 Task: Find connections with filter location Longueuil with filter topic #Marketingwith filter profile language French with filter current company F5 with filter school Amity University Gwalior with filter industry Online and Mail Order Retail with filter service category Logo Design with filter keywords title Chief People Officer
Action: Mouse moved to (299, 302)
Screenshot: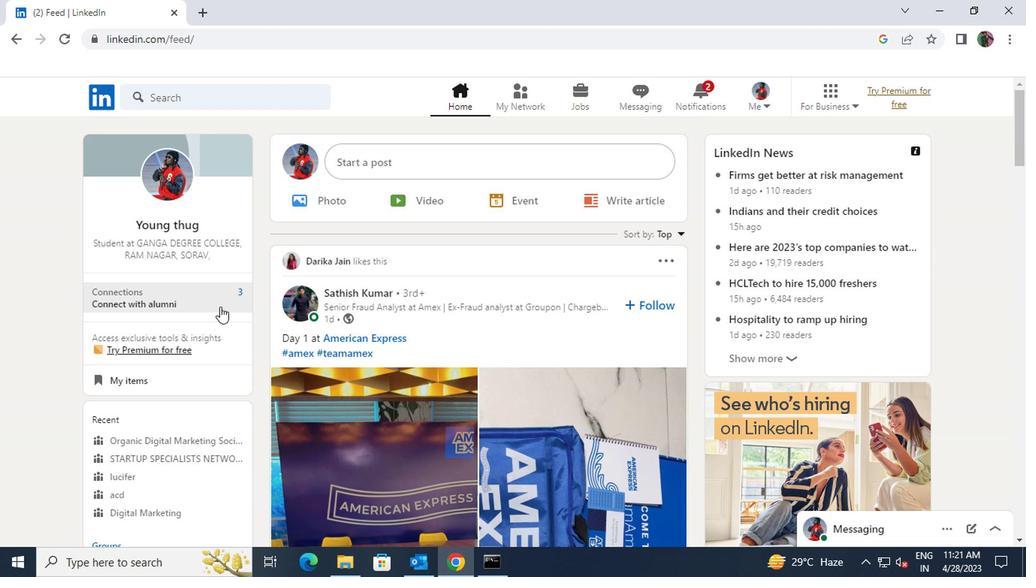 
Action: Mouse pressed left at (299, 302)
Screenshot: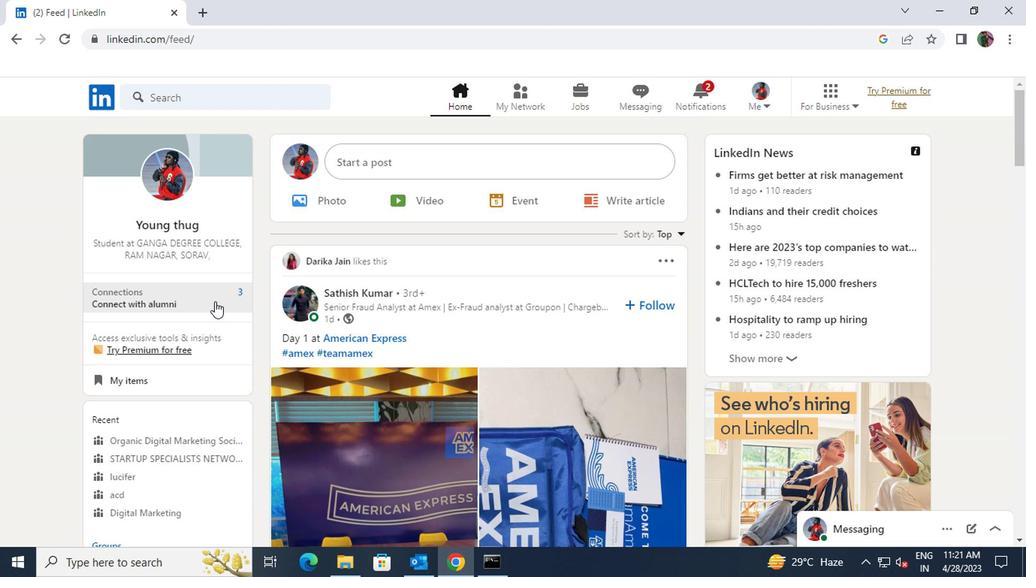 
Action: Mouse moved to (293, 183)
Screenshot: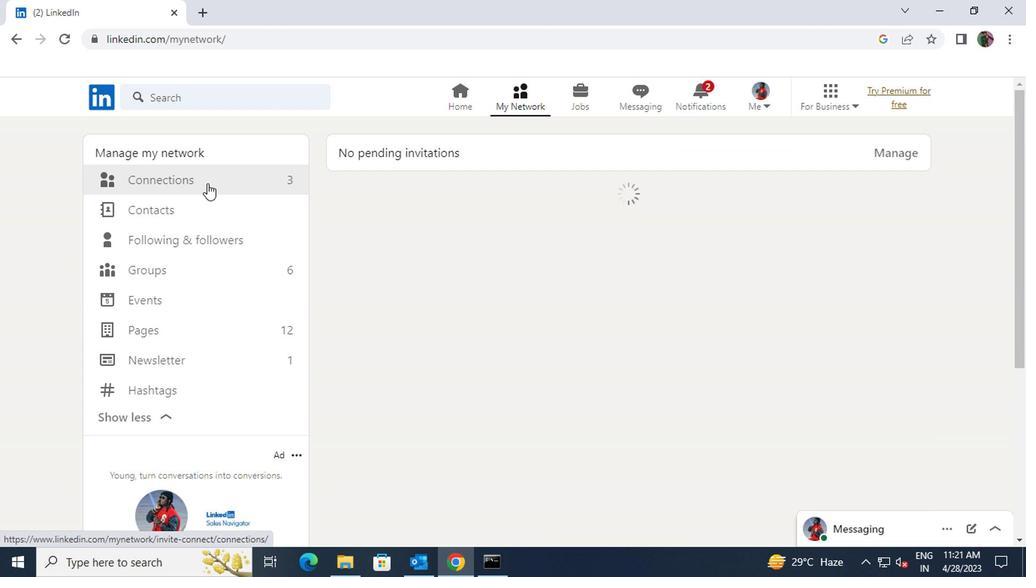 
Action: Mouse pressed left at (293, 183)
Screenshot: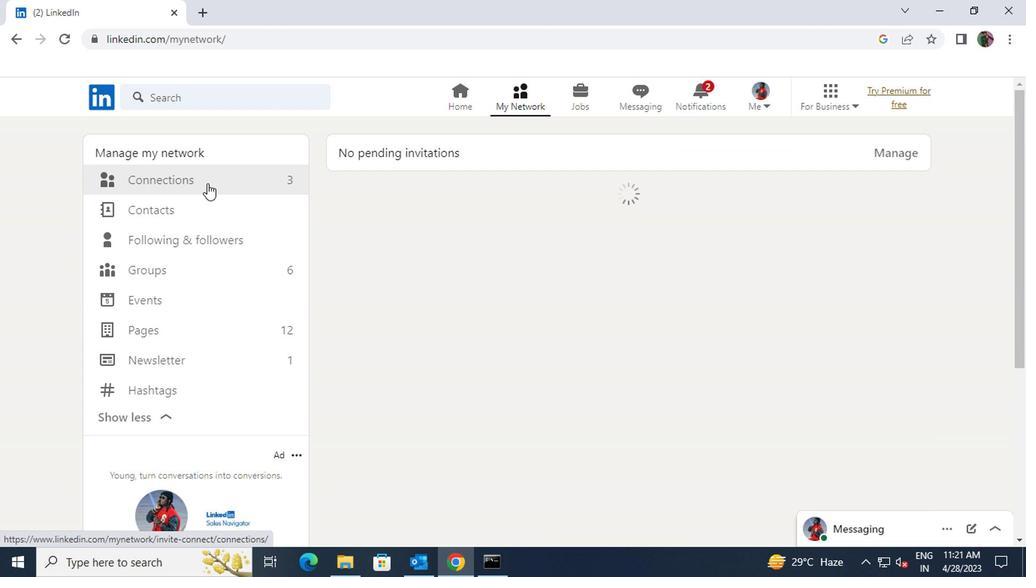 
Action: Mouse moved to (639, 182)
Screenshot: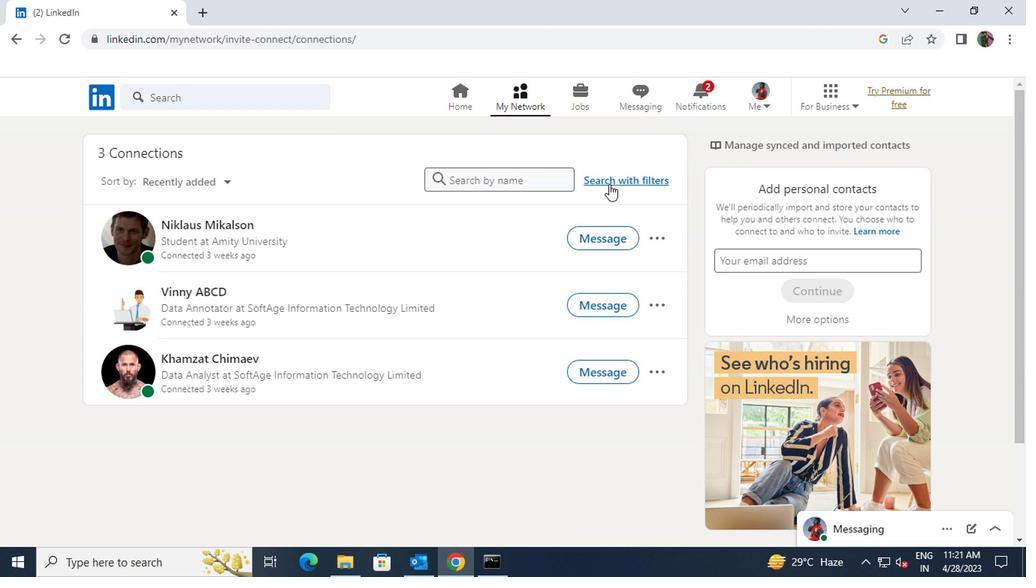 
Action: Mouse pressed left at (639, 182)
Screenshot: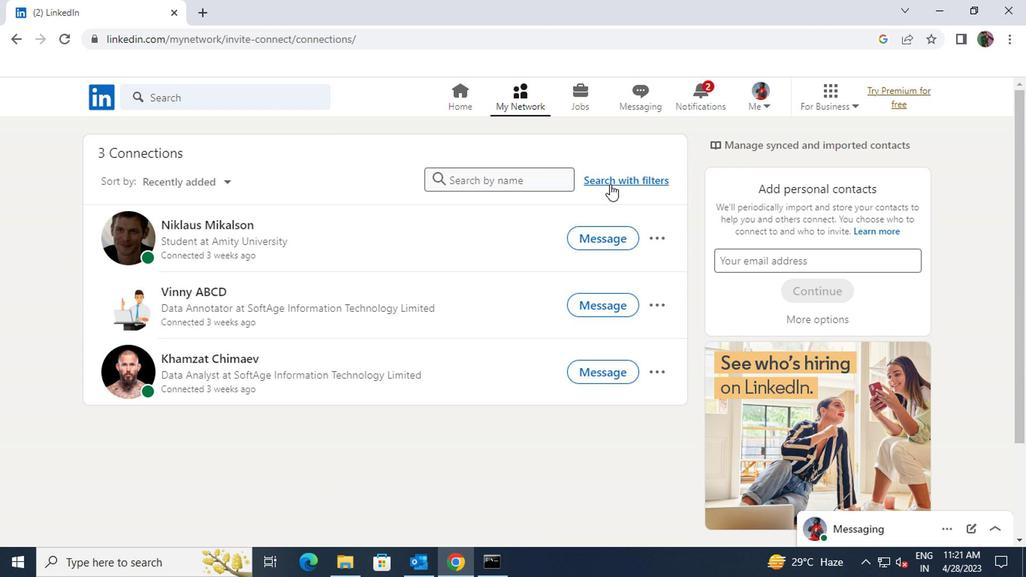 
Action: Mouse moved to (599, 138)
Screenshot: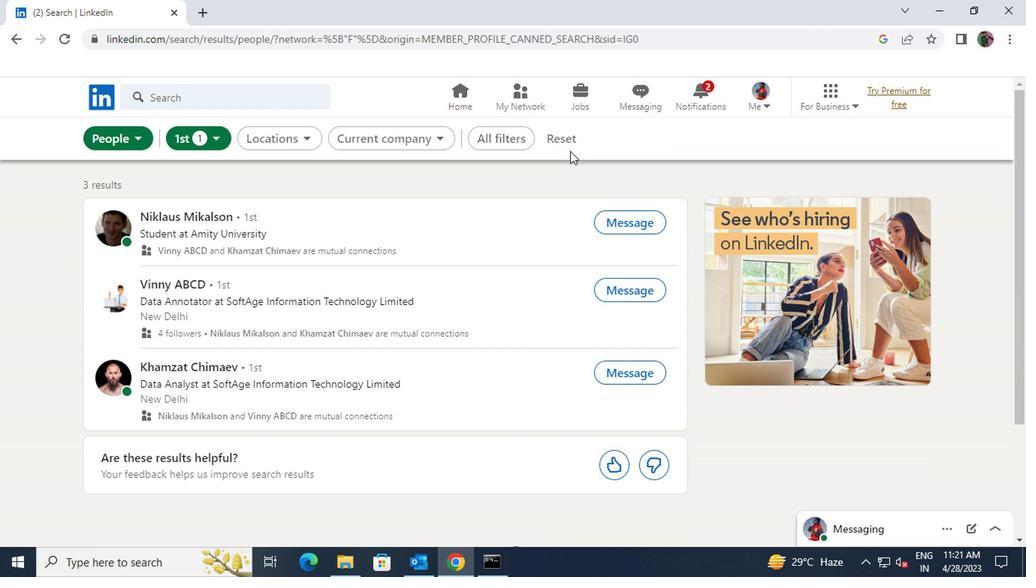 
Action: Mouse pressed left at (599, 138)
Screenshot: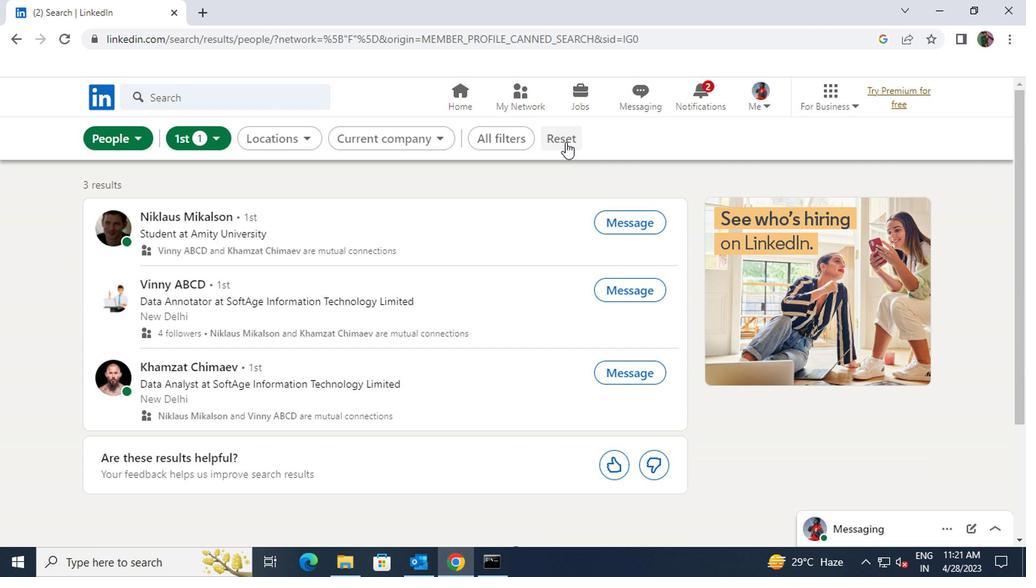 
Action: Mouse moved to (579, 136)
Screenshot: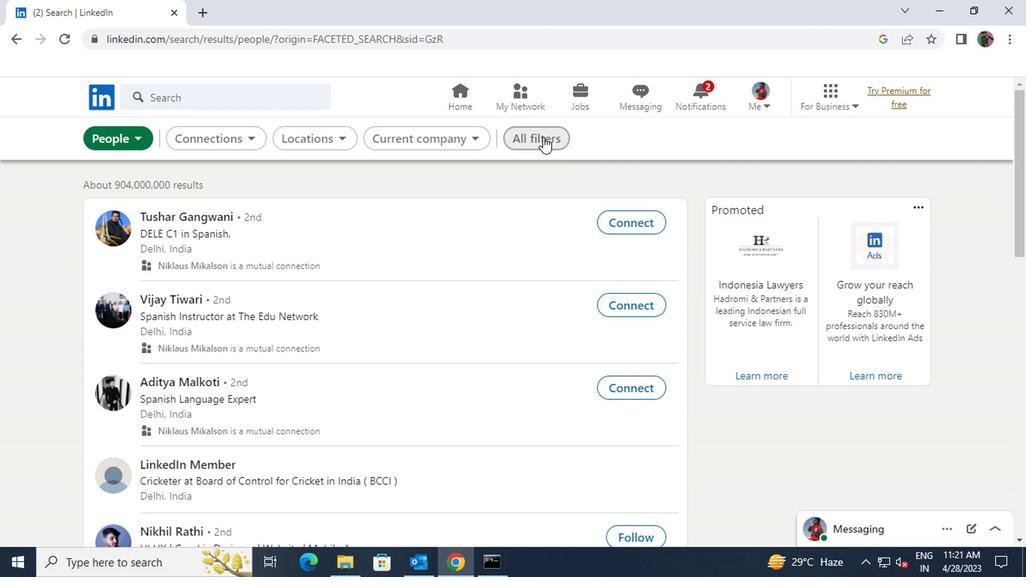 
Action: Mouse pressed left at (579, 136)
Screenshot: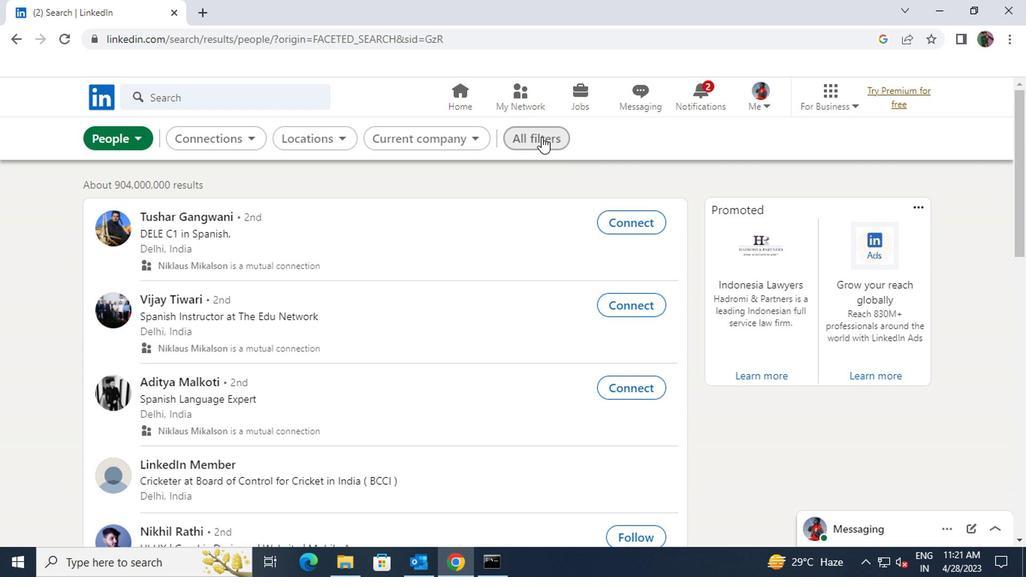 
Action: Mouse moved to (750, 290)
Screenshot: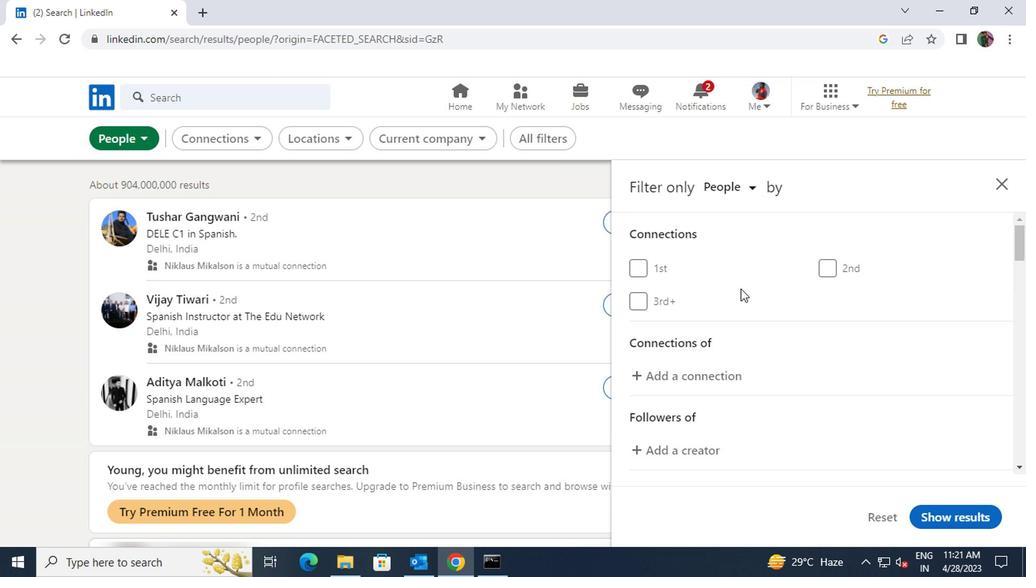 
Action: Mouse scrolled (750, 289) with delta (0, 0)
Screenshot: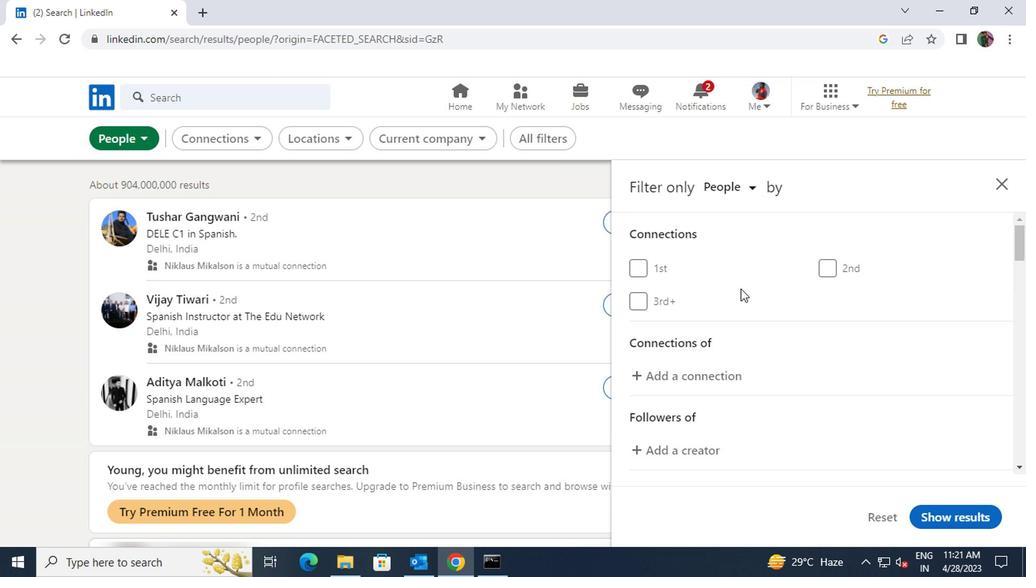 
Action: Mouse scrolled (750, 289) with delta (0, 0)
Screenshot: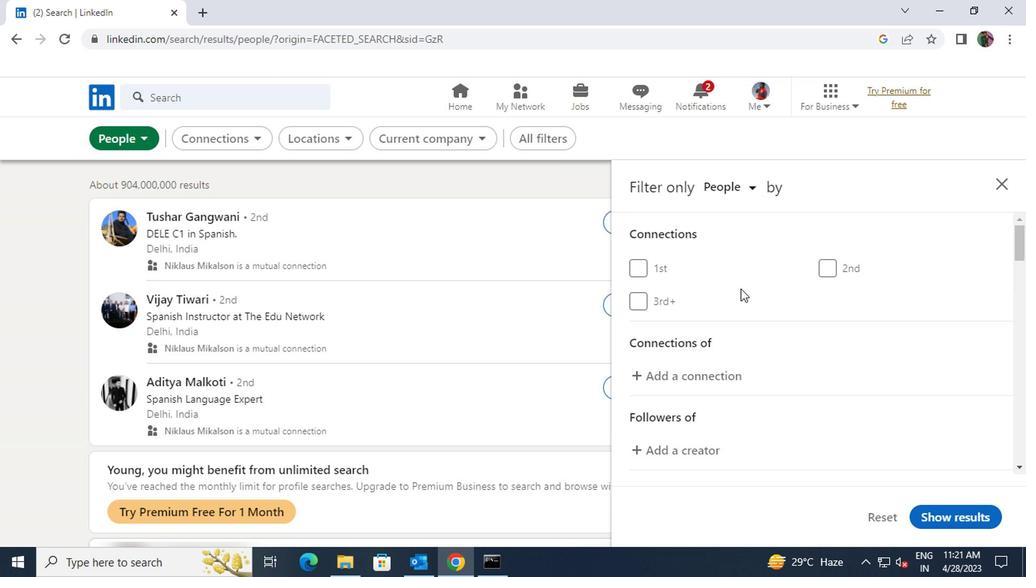 
Action: Mouse scrolled (750, 289) with delta (0, 0)
Screenshot: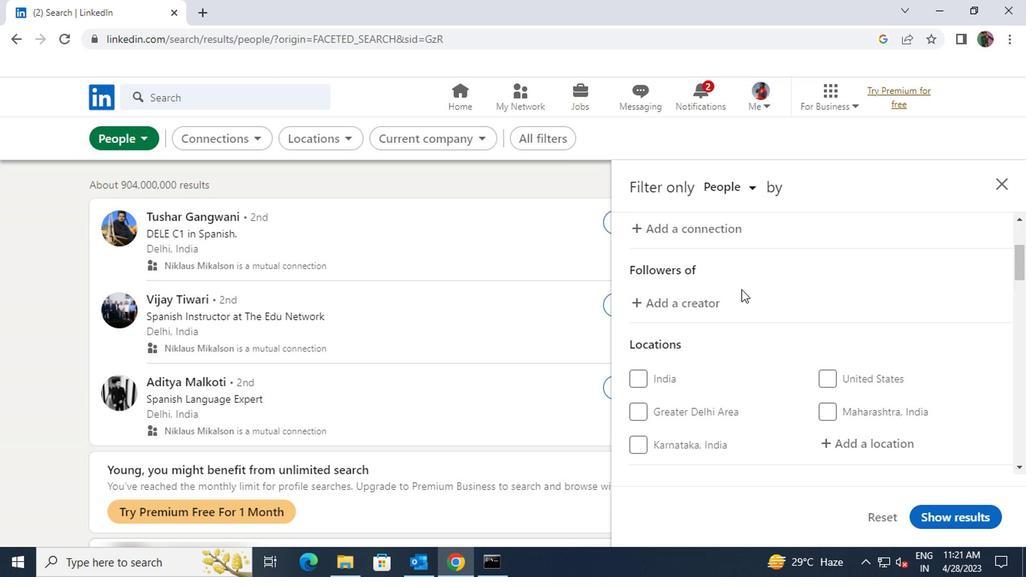 
Action: Mouse moved to (829, 362)
Screenshot: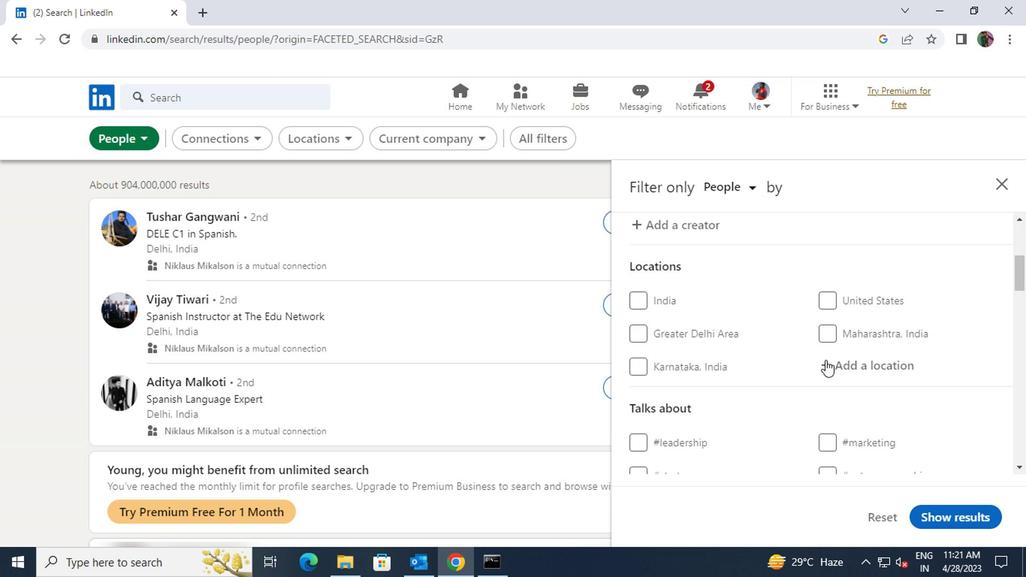 
Action: Mouse pressed left at (829, 362)
Screenshot: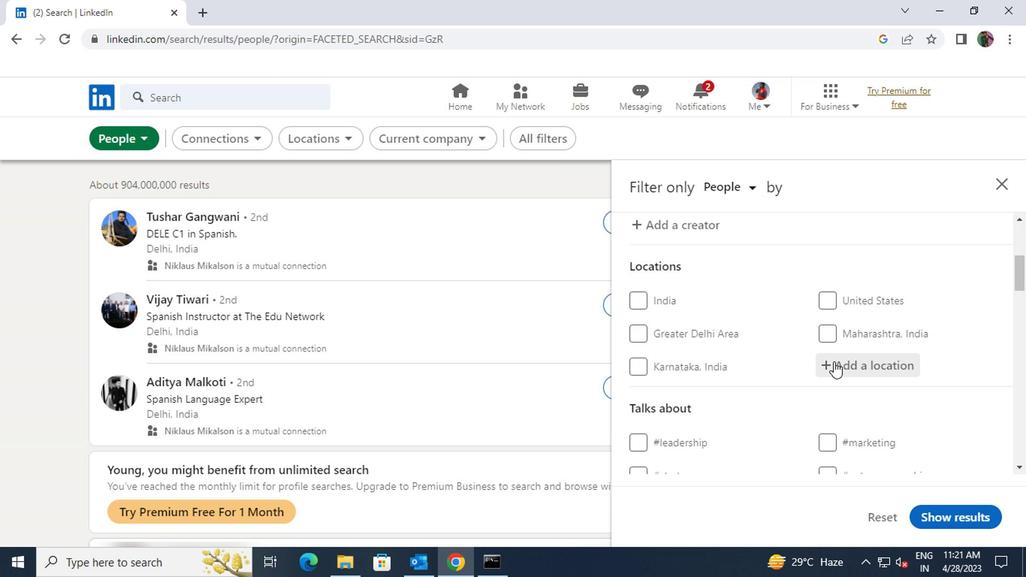 
Action: Key pressed <Key.shift>LONGUEUIL
Screenshot: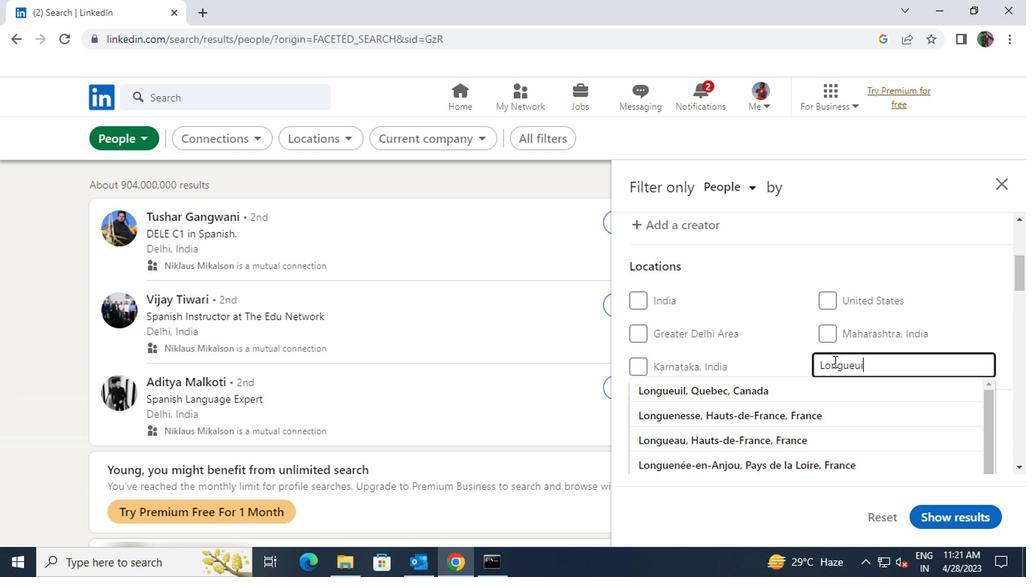 
Action: Mouse moved to (826, 382)
Screenshot: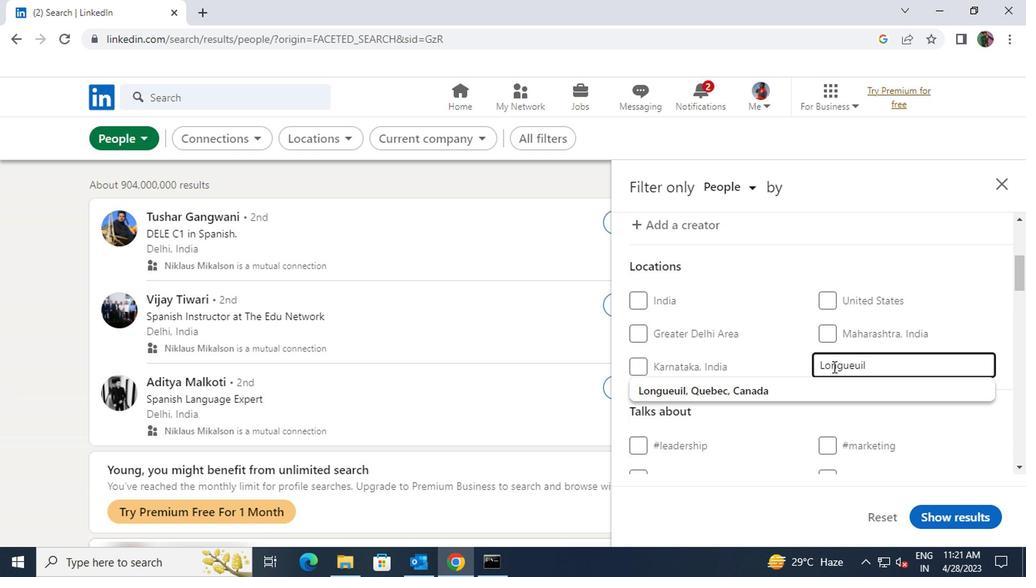 
Action: Mouse pressed left at (826, 382)
Screenshot: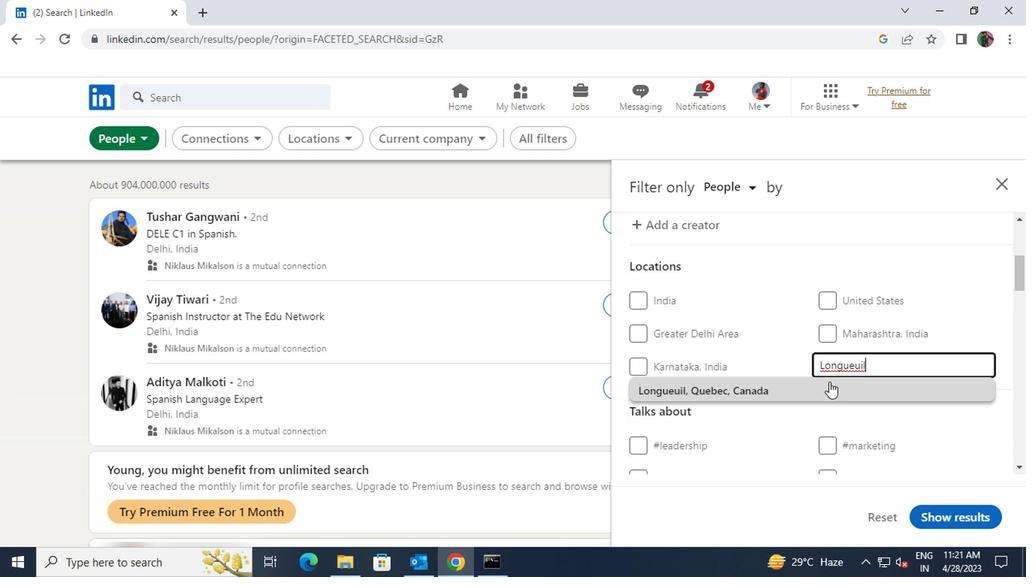 
Action: Mouse scrolled (826, 382) with delta (0, 0)
Screenshot: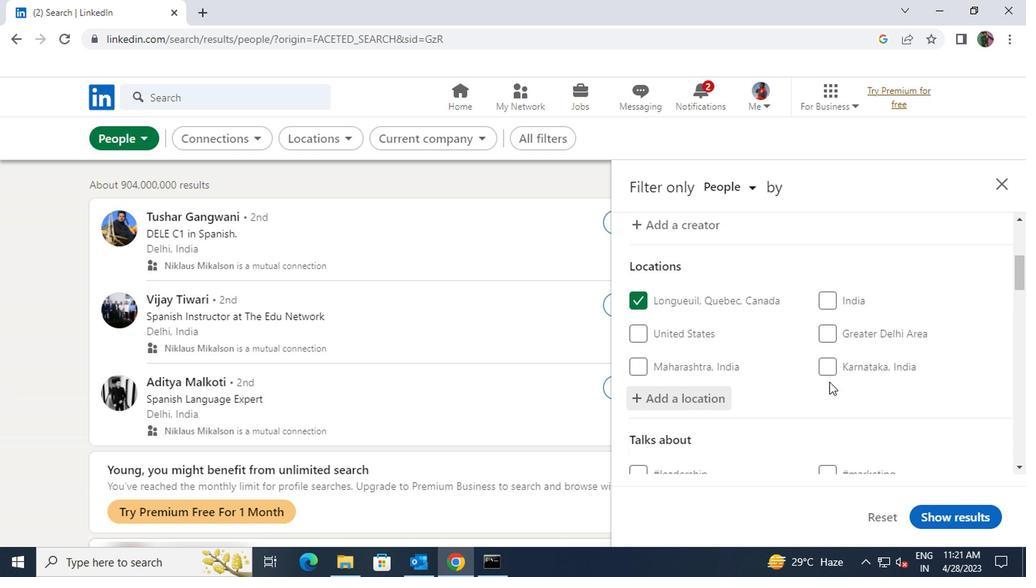 
Action: Mouse scrolled (826, 382) with delta (0, 0)
Screenshot: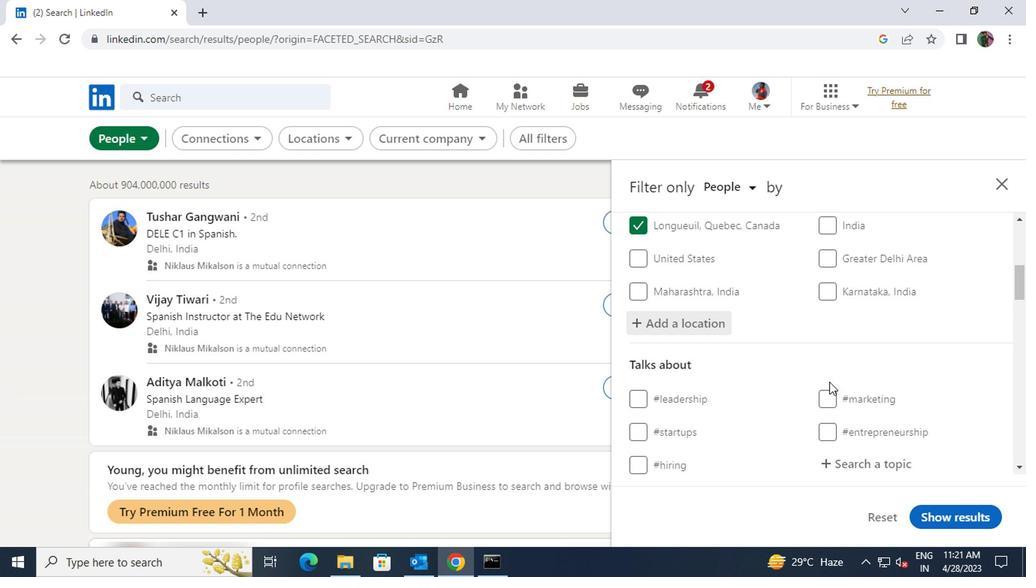 
Action: Mouse moved to (828, 387)
Screenshot: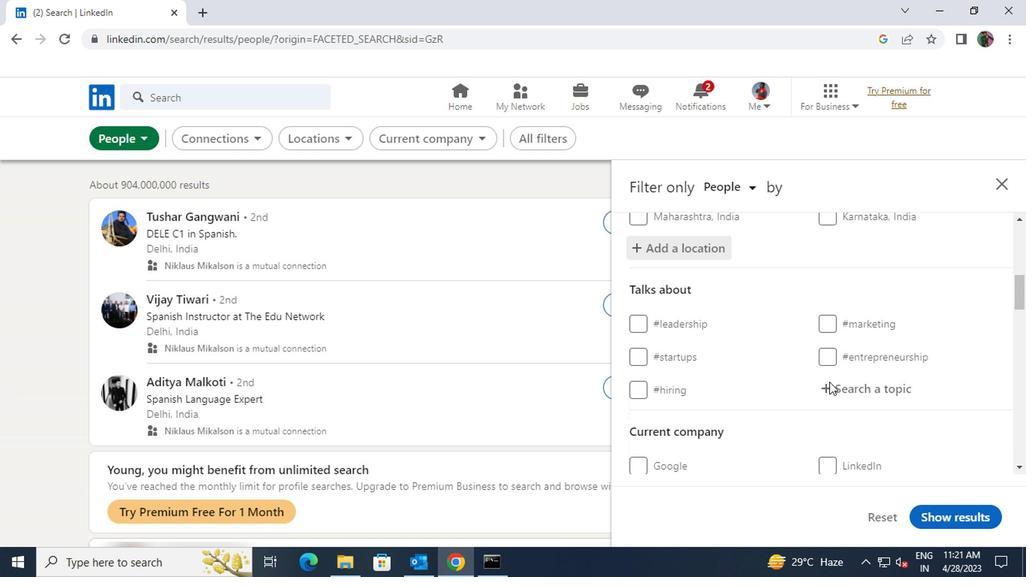 
Action: Mouse pressed left at (828, 387)
Screenshot: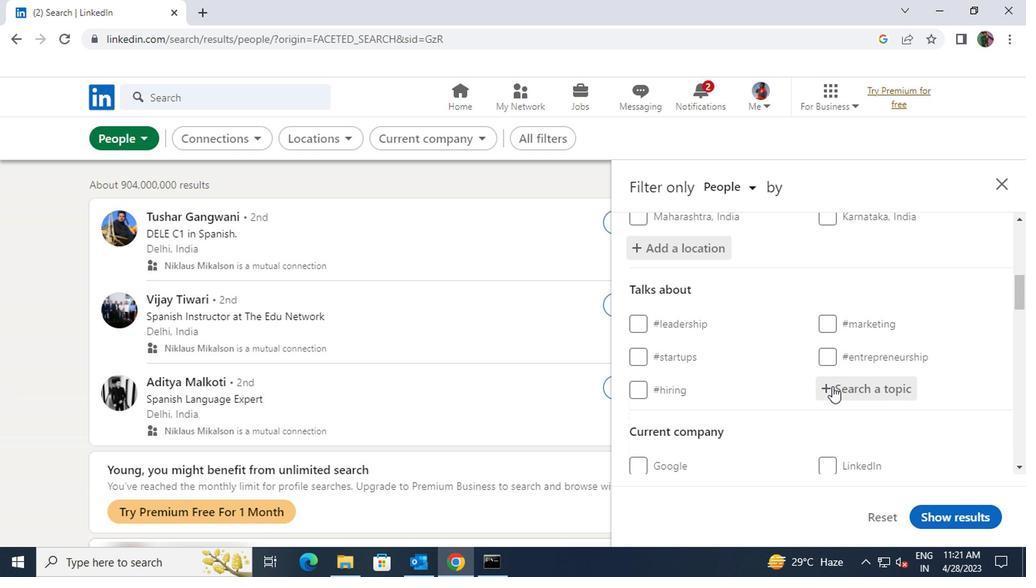 
Action: Key pressed <Key.shift>MARKETING
Screenshot: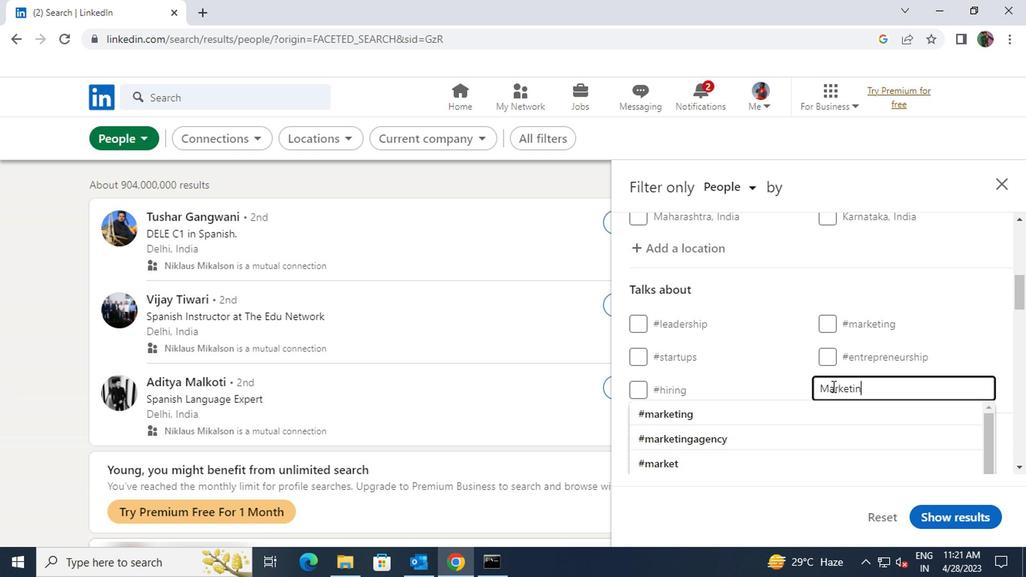 
Action: Mouse moved to (823, 403)
Screenshot: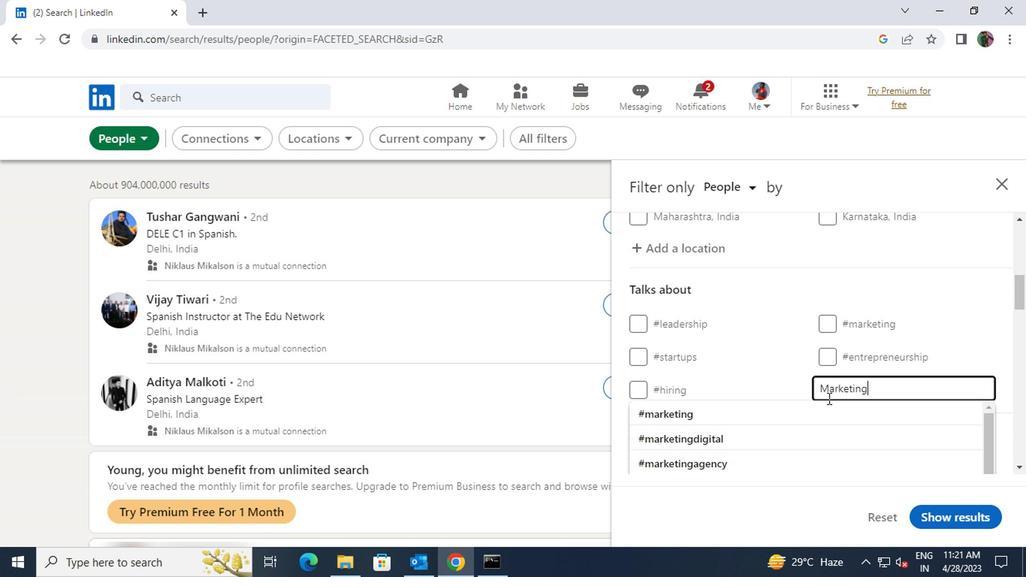 
Action: Mouse pressed left at (823, 403)
Screenshot: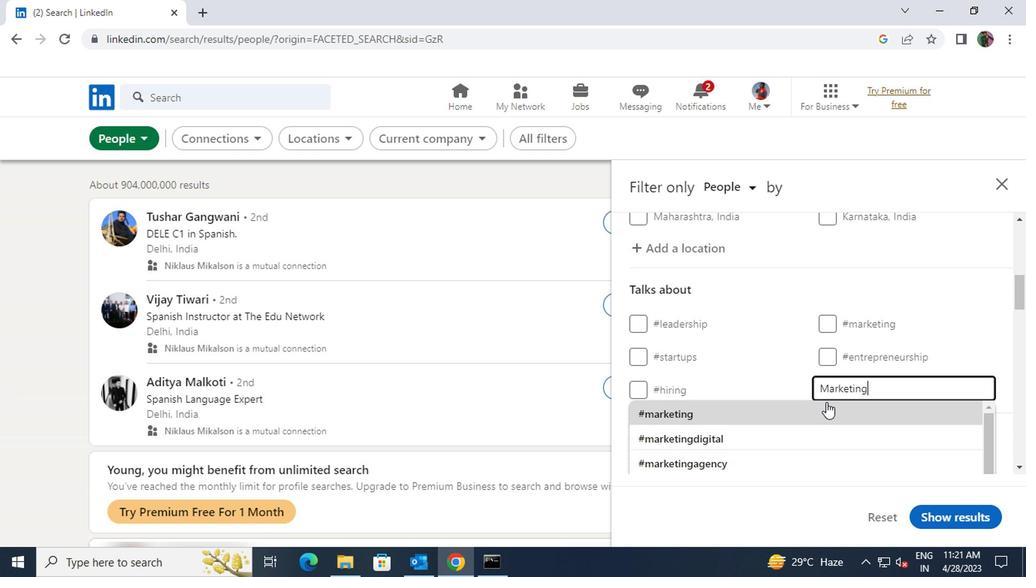 
Action: Mouse scrolled (823, 402) with delta (0, 0)
Screenshot: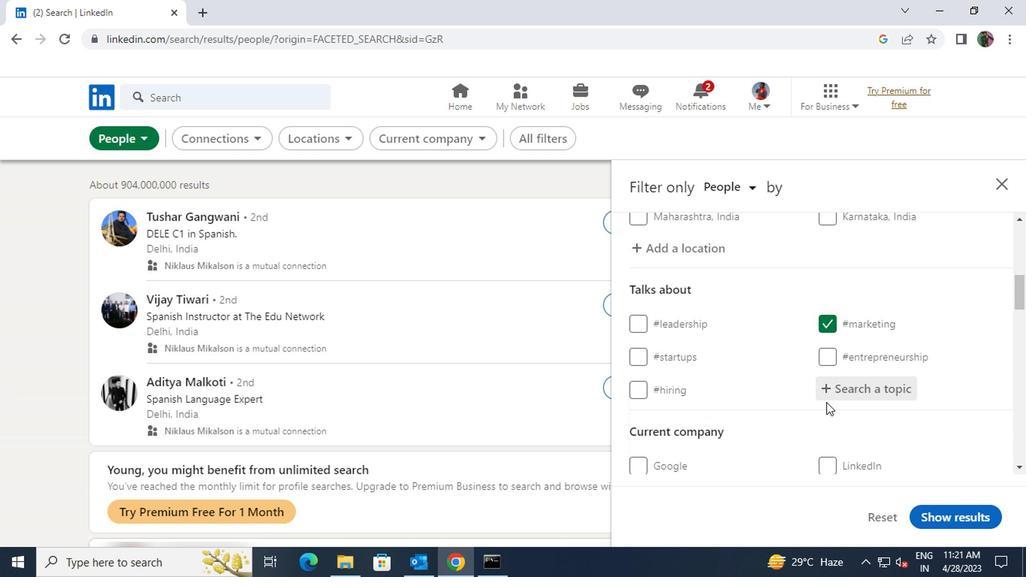 
Action: Mouse scrolled (823, 402) with delta (0, 0)
Screenshot: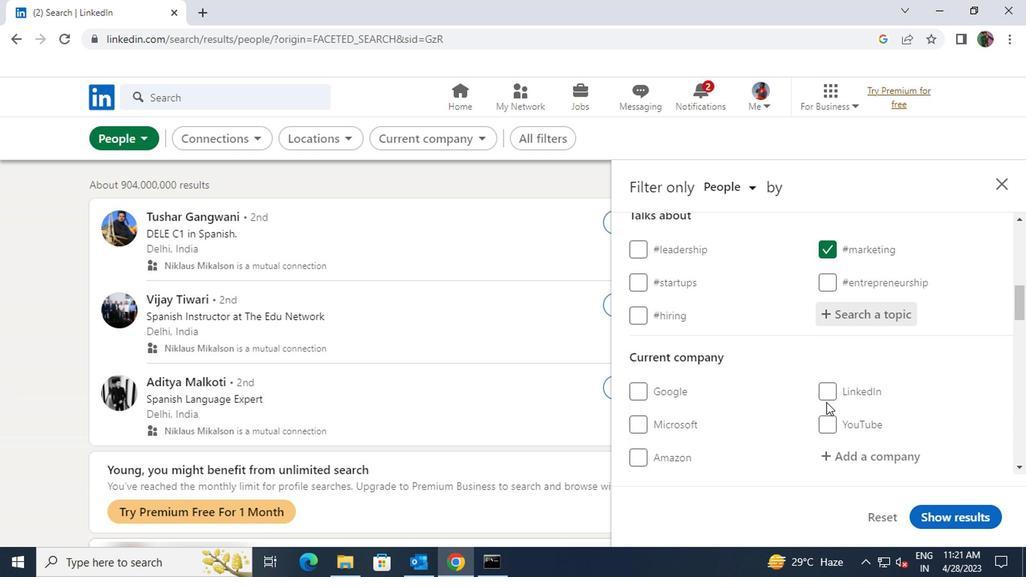 
Action: Mouse scrolled (823, 402) with delta (0, 0)
Screenshot: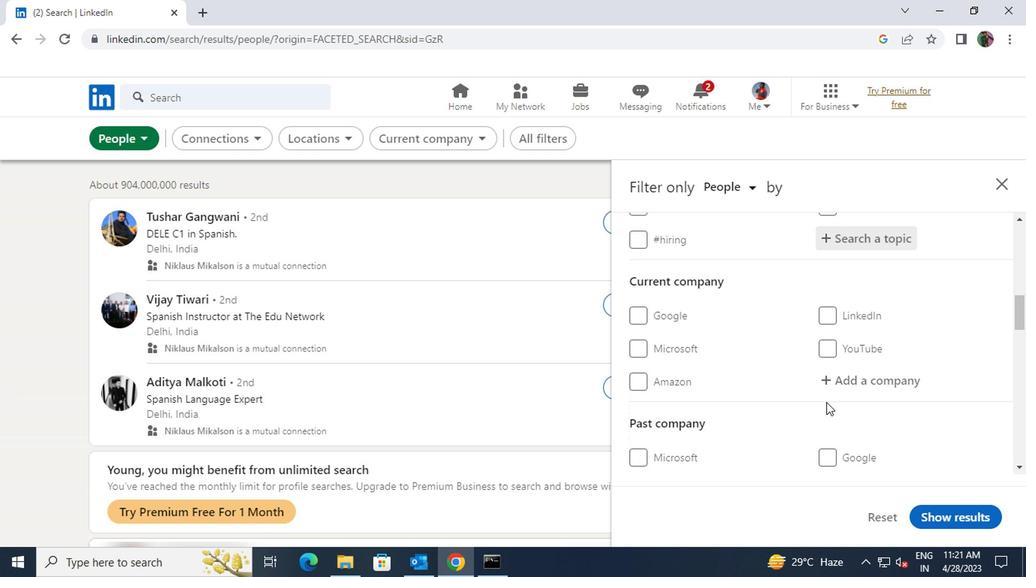 
Action: Mouse scrolled (823, 402) with delta (0, 0)
Screenshot: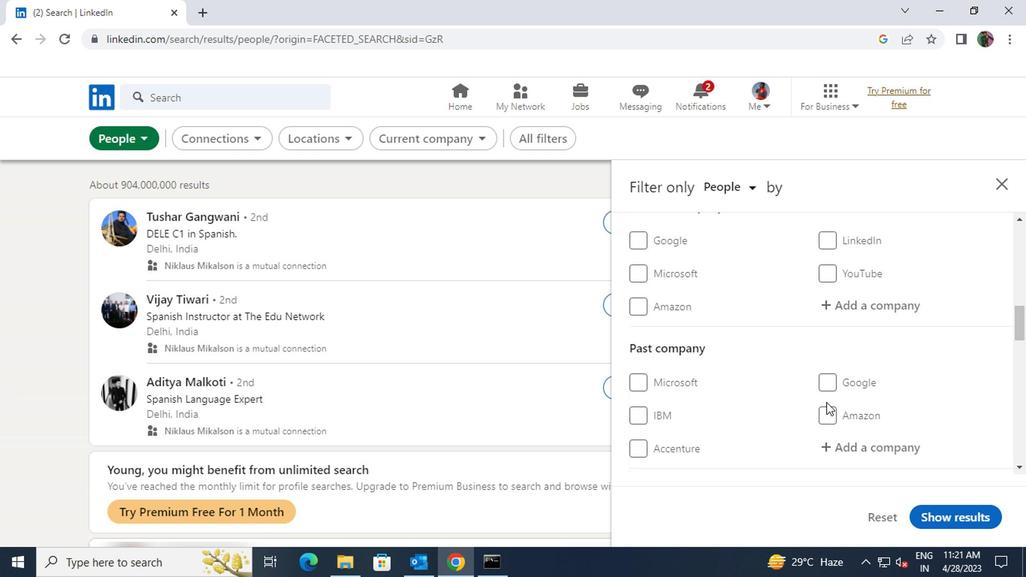 
Action: Mouse scrolled (823, 402) with delta (0, 0)
Screenshot: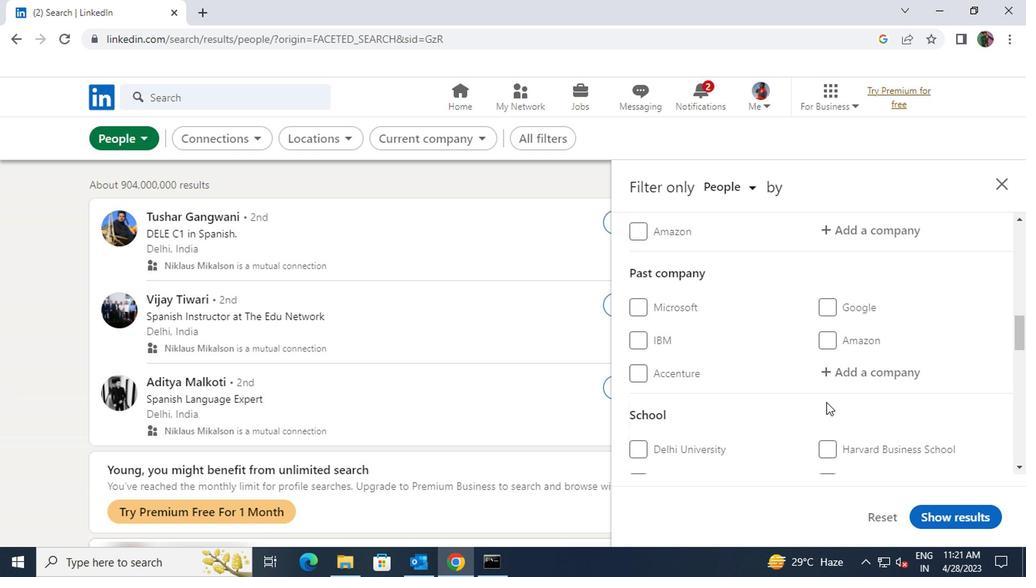 
Action: Mouse scrolled (823, 402) with delta (0, 0)
Screenshot: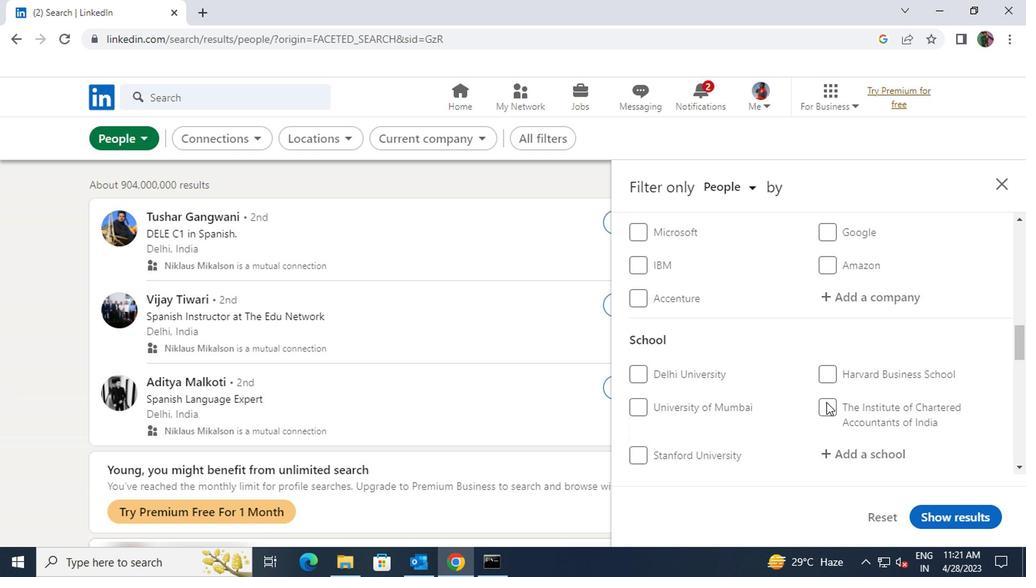 
Action: Mouse scrolled (823, 402) with delta (0, 0)
Screenshot: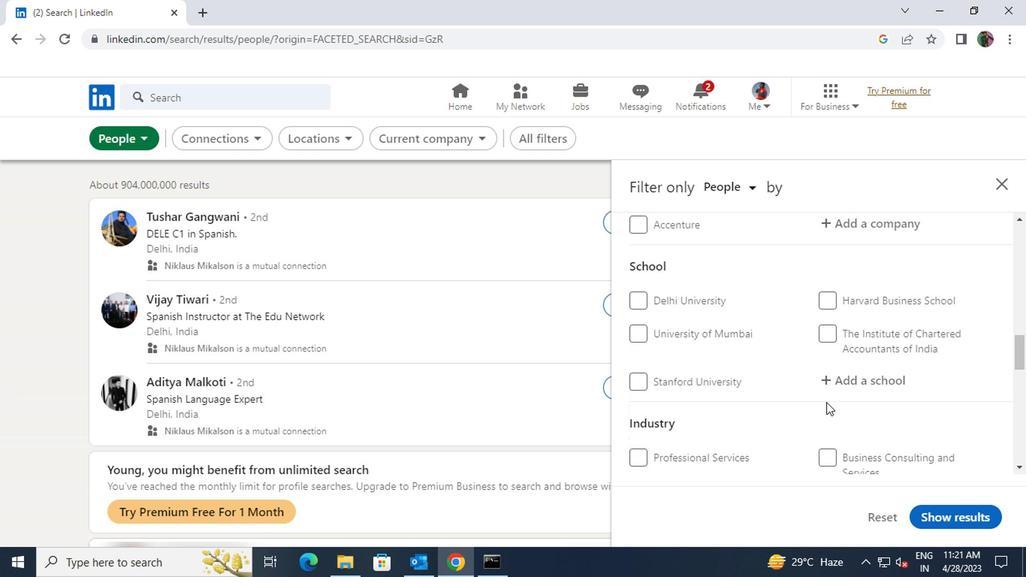 
Action: Mouse scrolled (823, 402) with delta (0, 0)
Screenshot: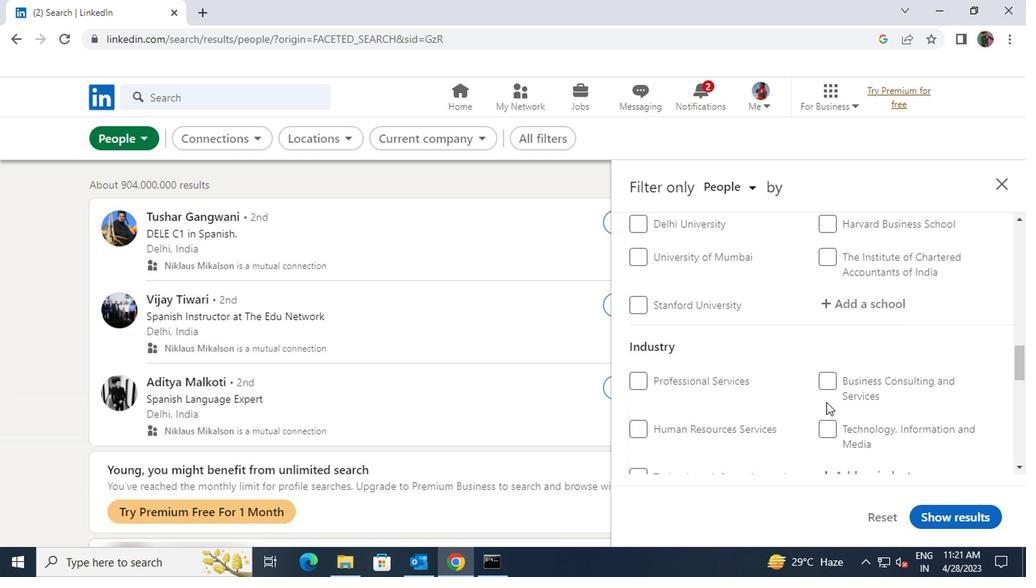 
Action: Mouse scrolled (823, 402) with delta (0, 0)
Screenshot: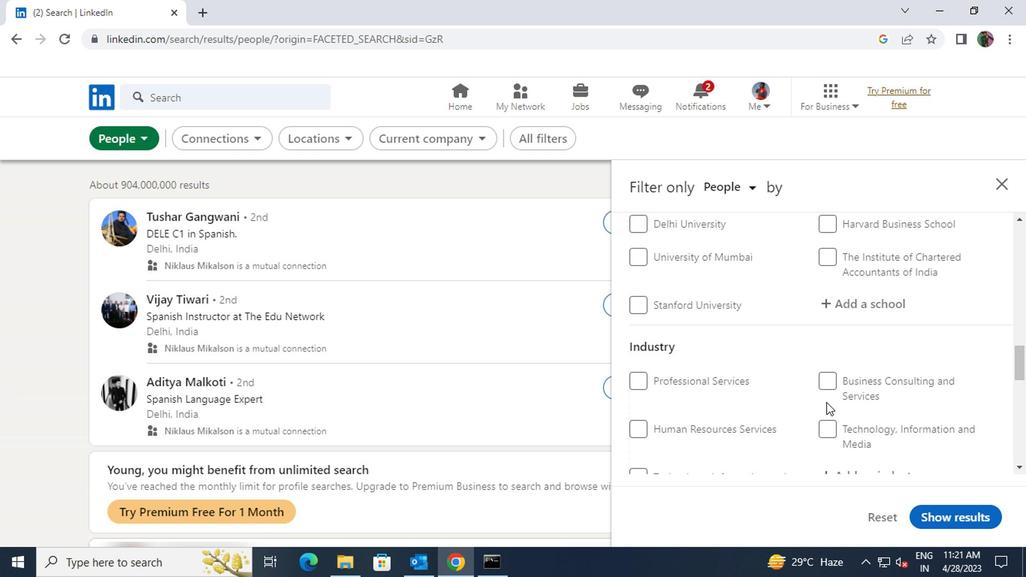 
Action: Mouse moved to (821, 419)
Screenshot: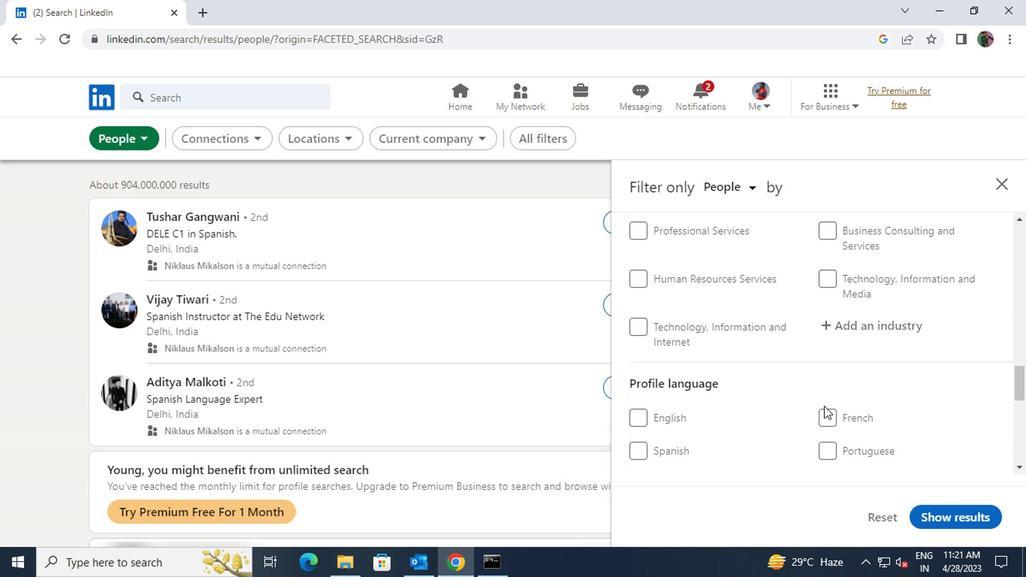 
Action: Mouse pressed left at (821, 419)
Screenshot: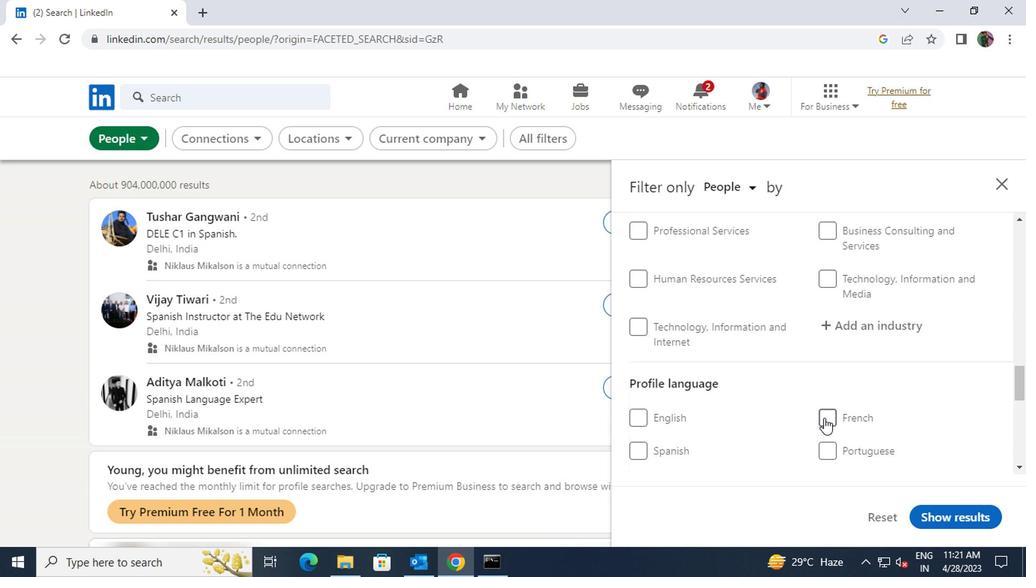 
Action: Mouse moved to (791, 362)
Screenshot: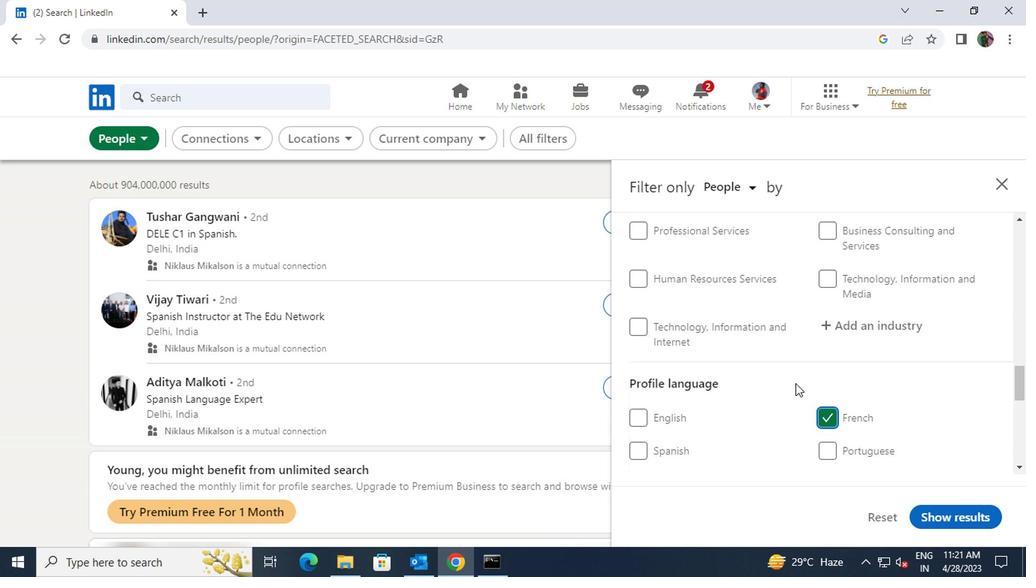 
Action: Mouse scrolled (791, 362) with delta (0, 0)
Screenshot: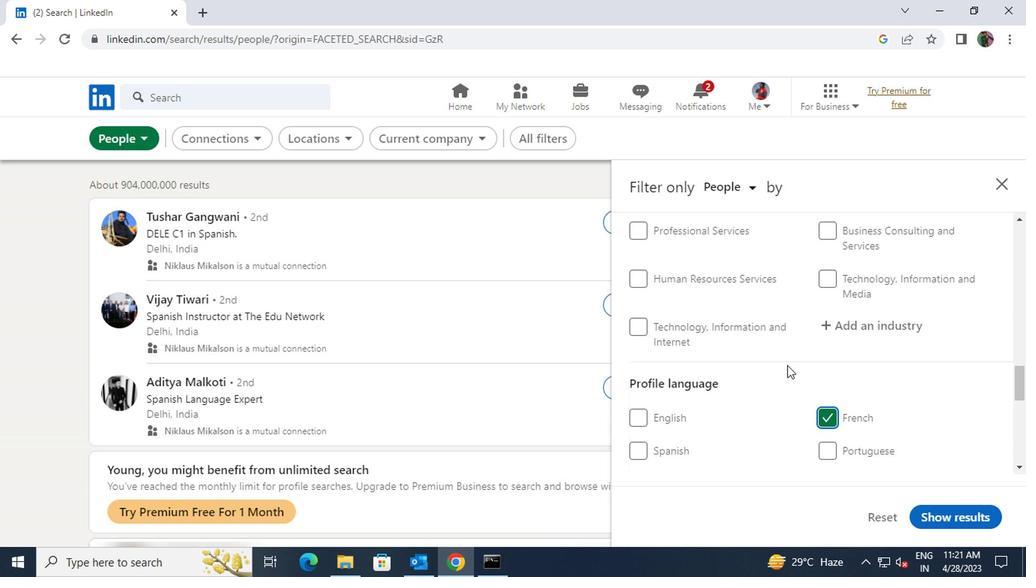 
Action: Mouse scrolled (791, 362) with delta (0, 0)
Screenshot: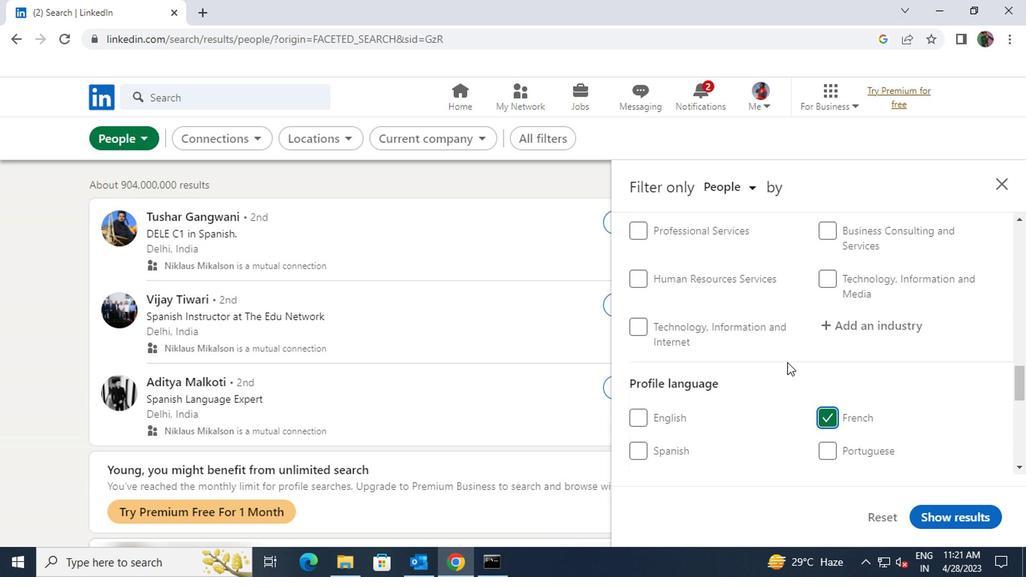 
Action: Mouse scrolled (791, 362) with delta (0, 0)
Screenshot: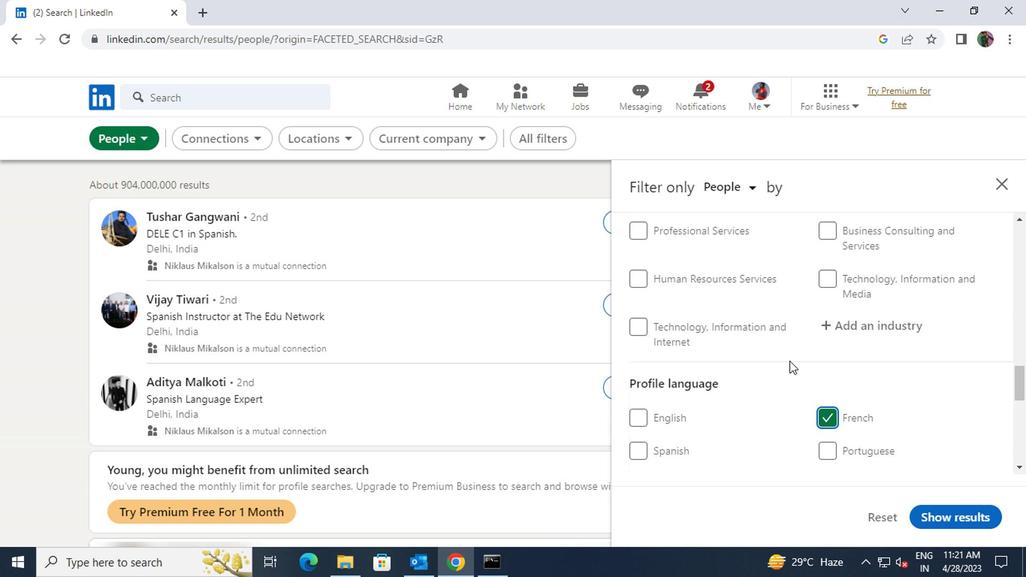 
Action: Mouse scrolled (791, 362) with delta (0, 0)
Screenshot: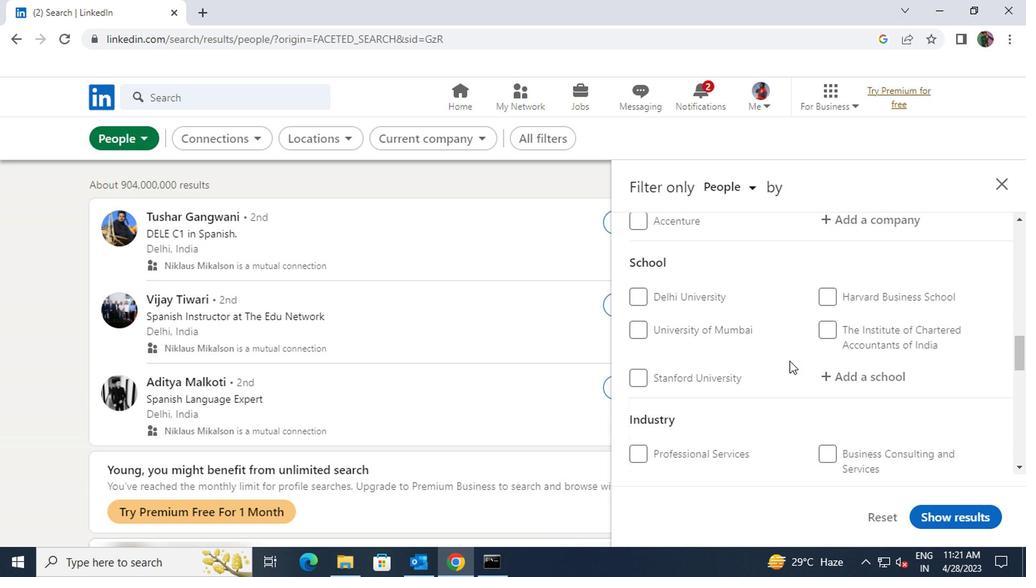 
Action: Mouse scrolled (791, 362) with delta (0, 0)
Screenshot: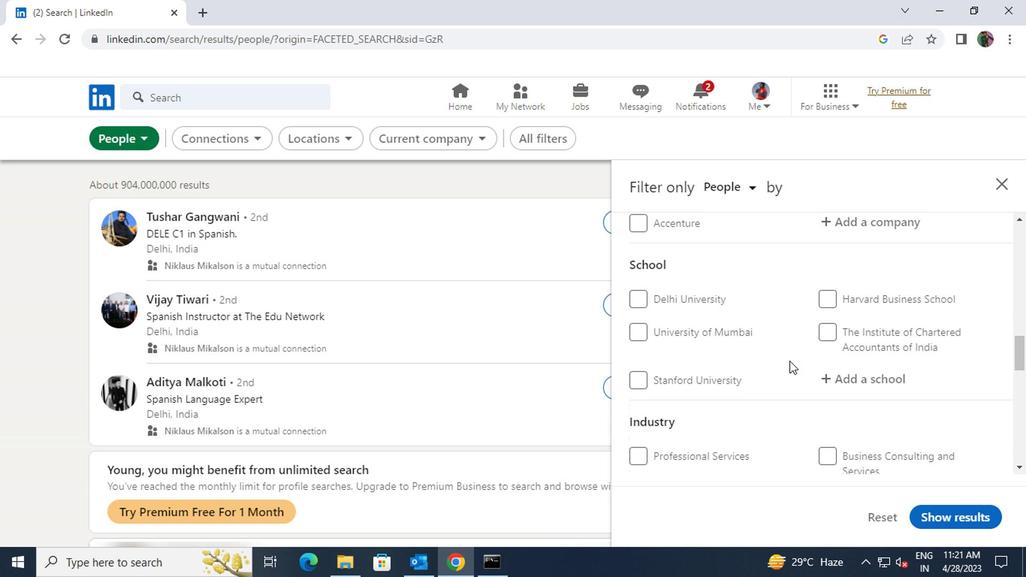 
Action: Mouse scrolled (791, 362) with delta (0, 0)
Screenshot: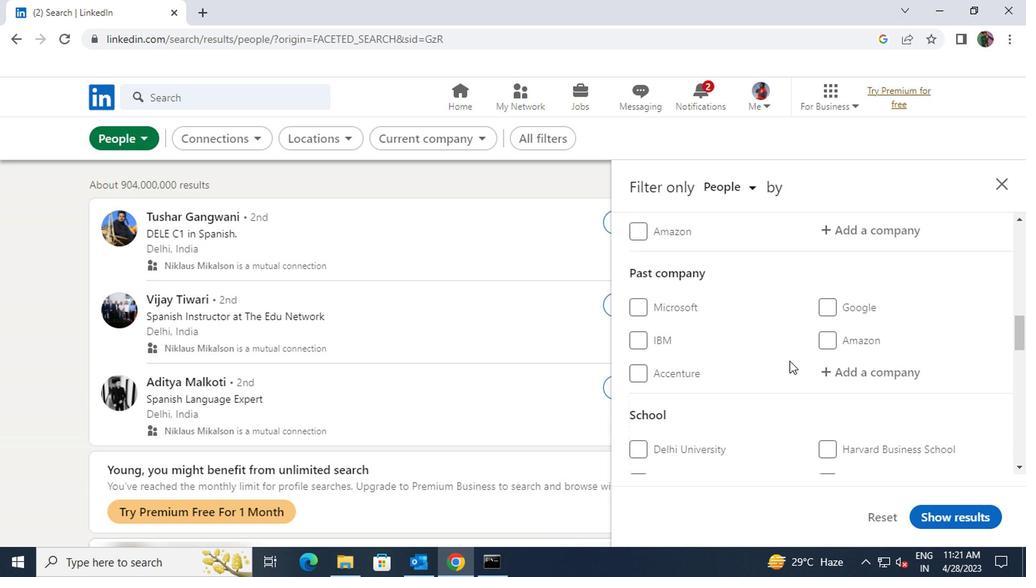 
Action: Mouse scrolled (791, 362) with delta (0, 0)
Screenshot: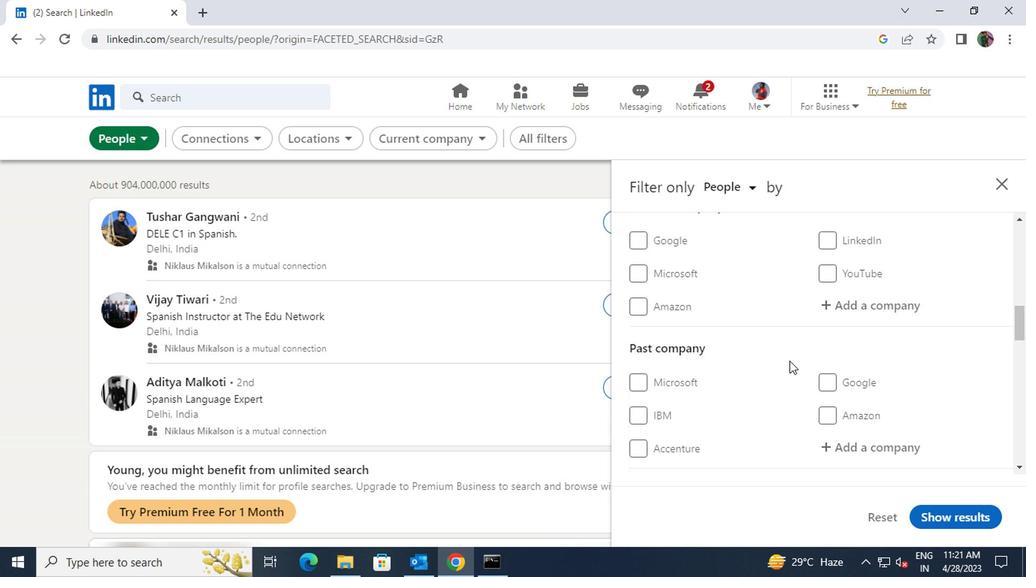 
Action: Mouse moved to (828, 383)
Screenshot: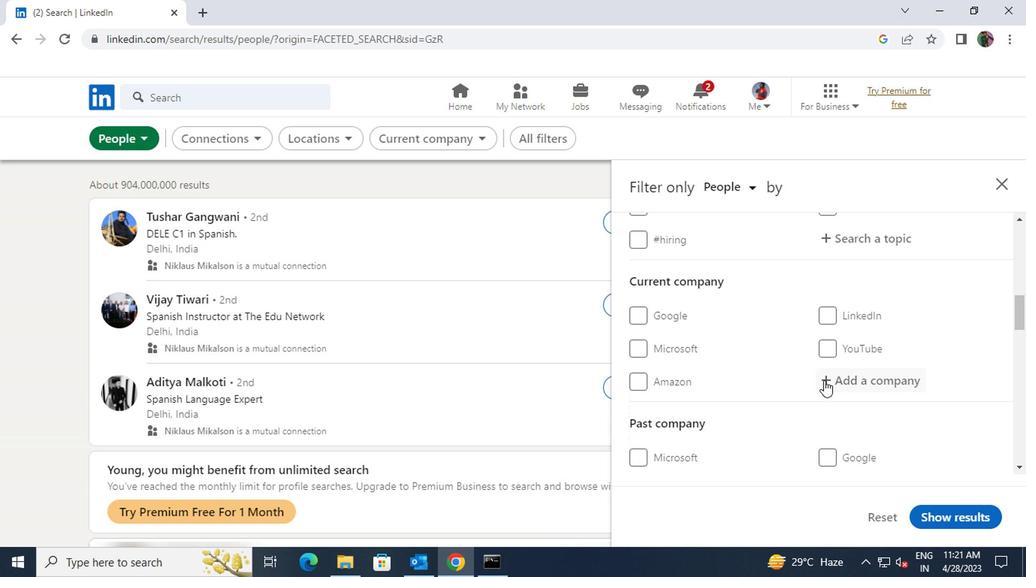 
Action: Mouse pressed left at (828, 383)
Screenshot: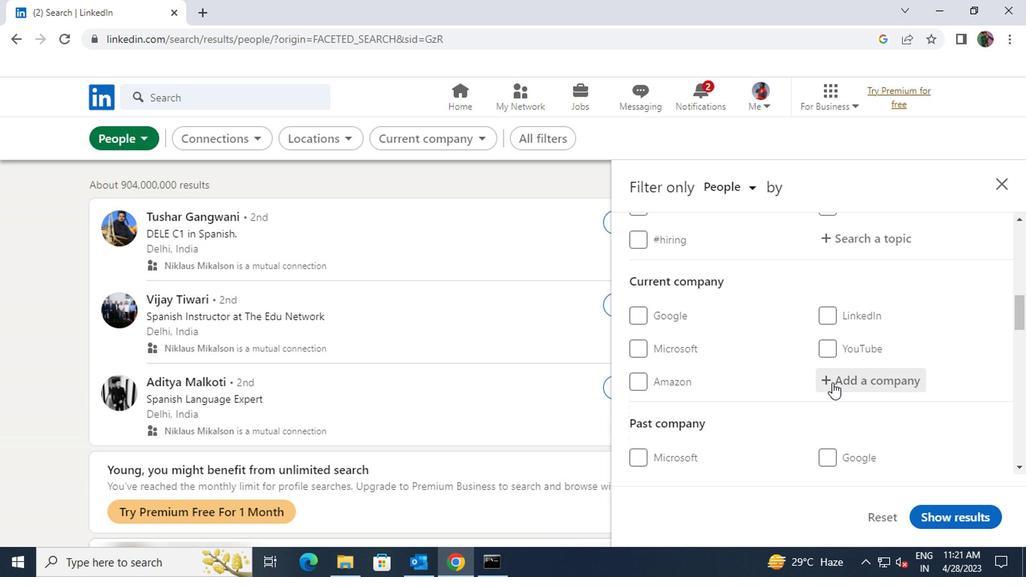 
Action: Key pressed <Key.shift><Key.shift><Key.shift><Key.shift><Key.shift><Key.shift><Key.shift>F%
Screenshot: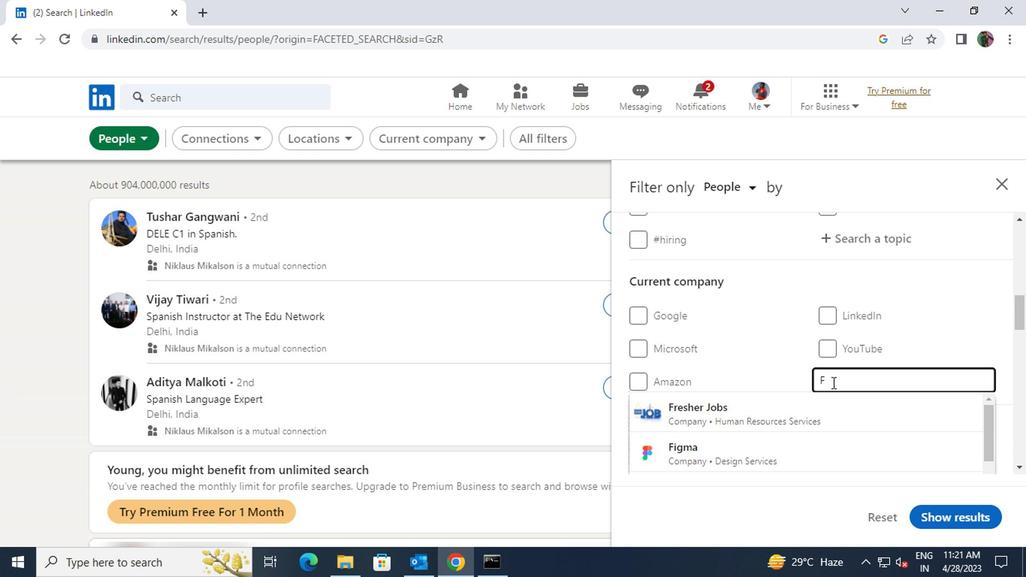 
Action: Mouse moved to (822, 379)
Screenshot: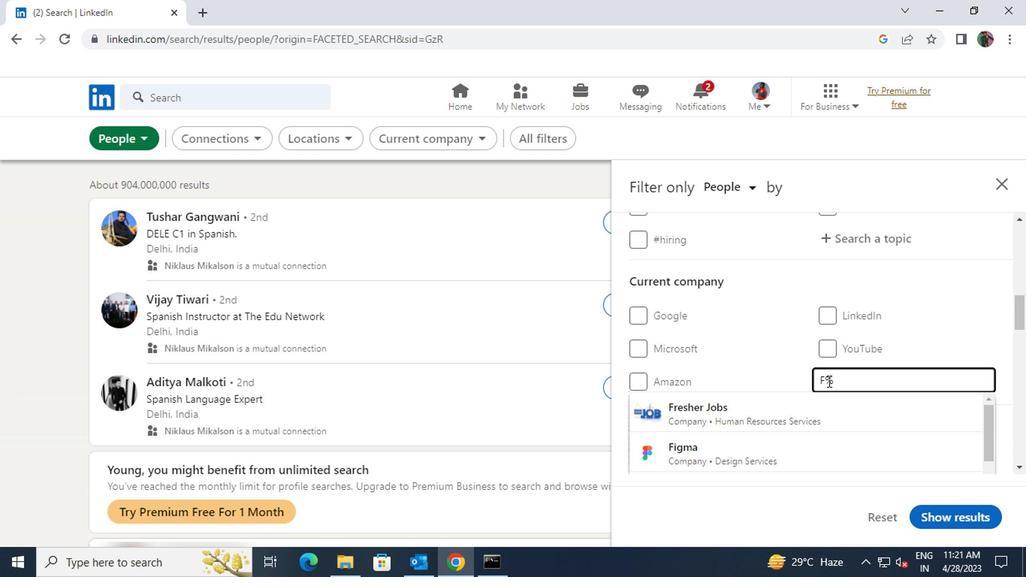 
Action: Mouse pressed left at (822, 379)
Screenshot: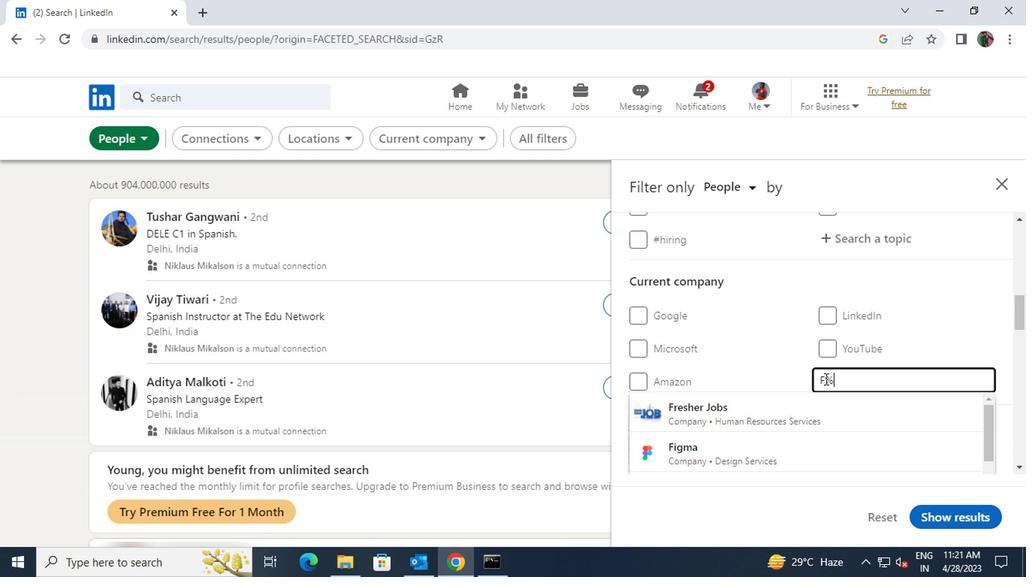 
Action: Mouse moved to (828, 379)
Screenshot: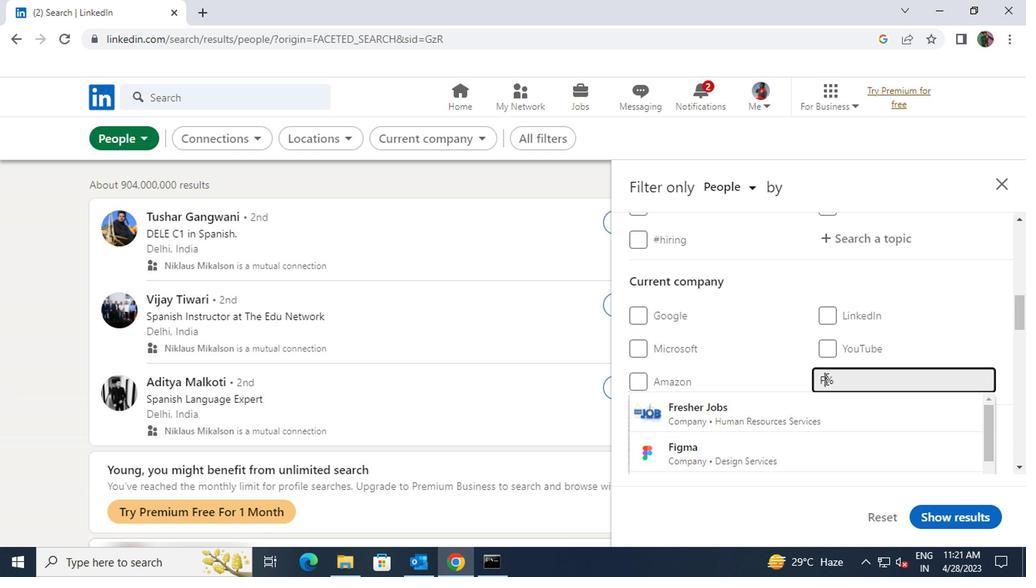 
Action: Key pressed <Key.backspace>
Screenshot: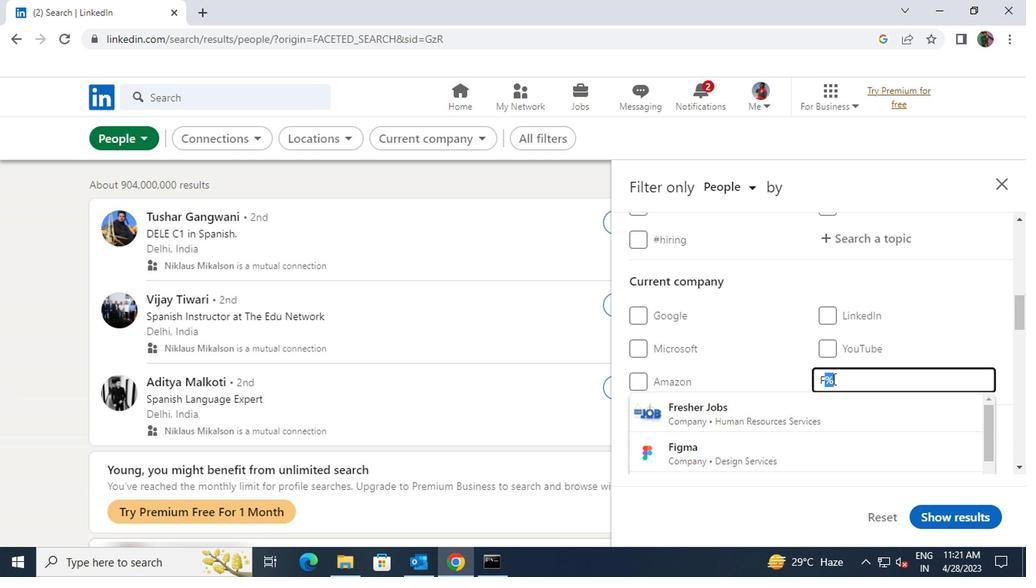 
Action: Mouse moved to (828, 379)
Screenshot: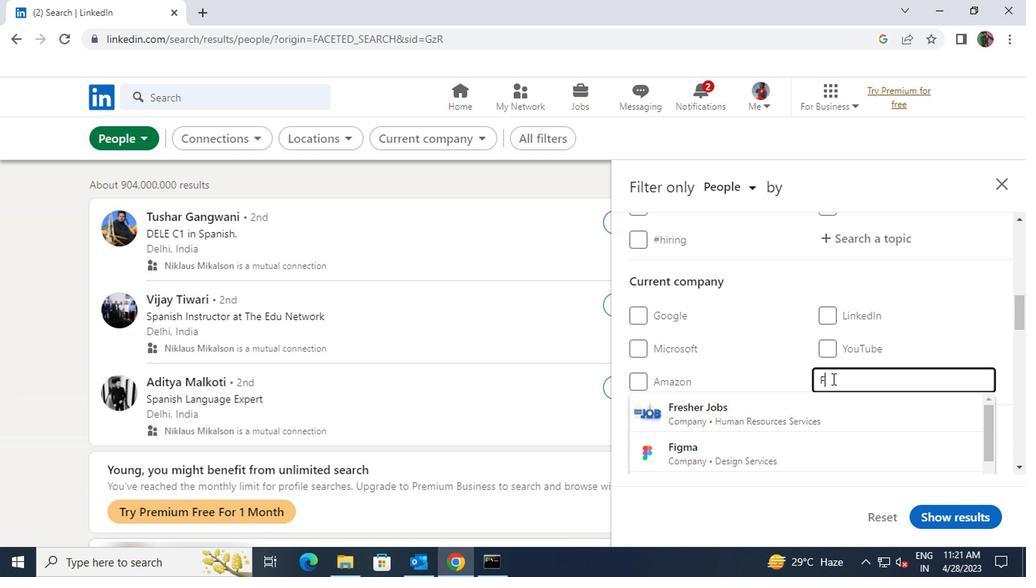 
Action: Key pressed 5
Screenshot: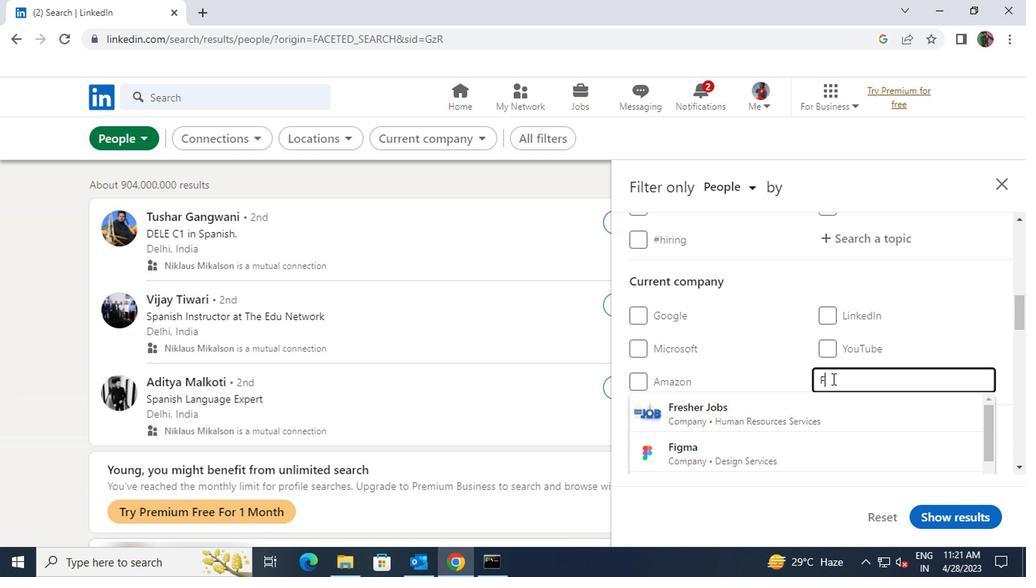 
Action: Mouse moved to (808, 402)
Screenshot: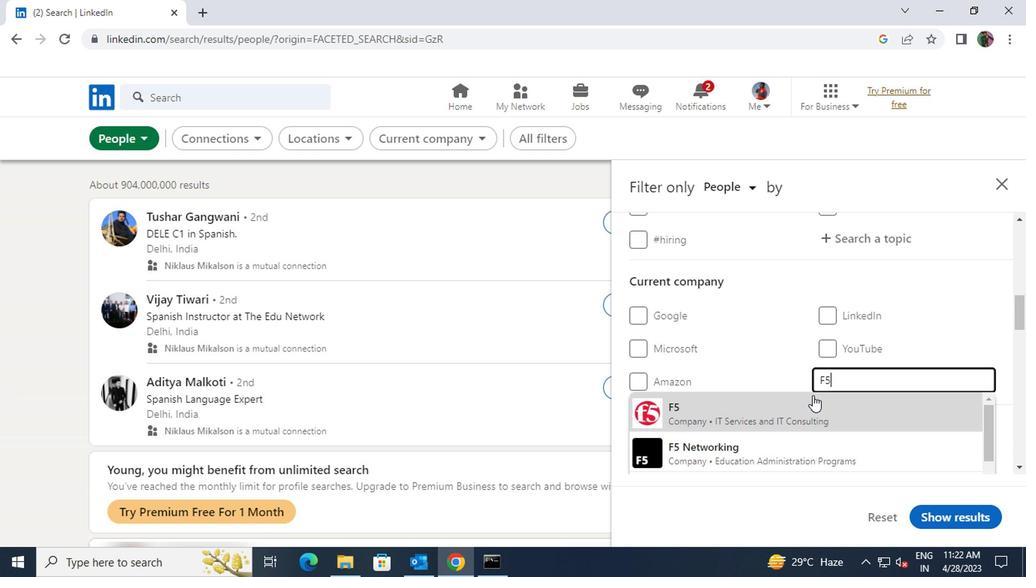 
Action: Mouse pressed left at (808, 402)
Screenshot: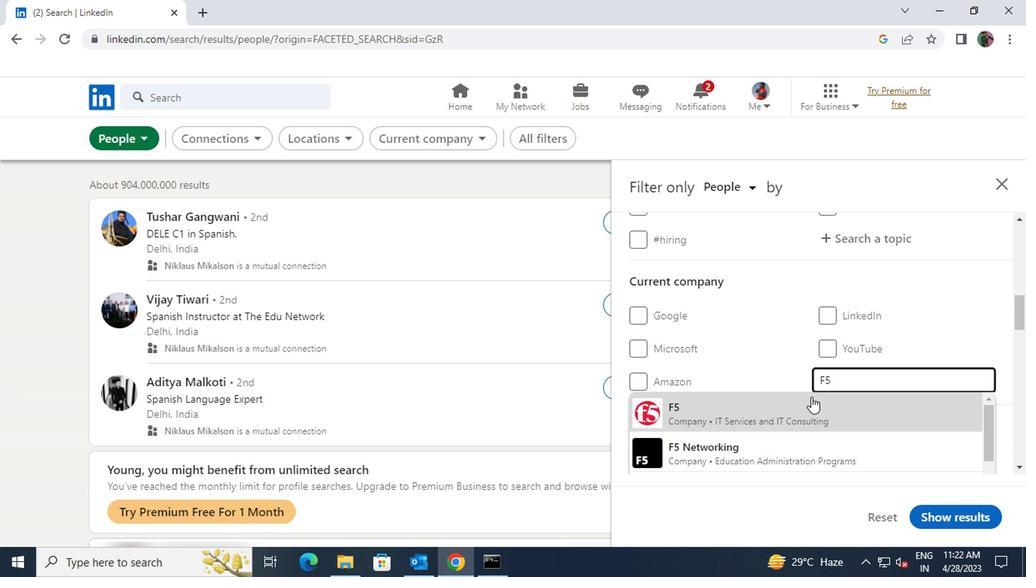 
Action: Mouse moved to (805, 398)
Screenshot: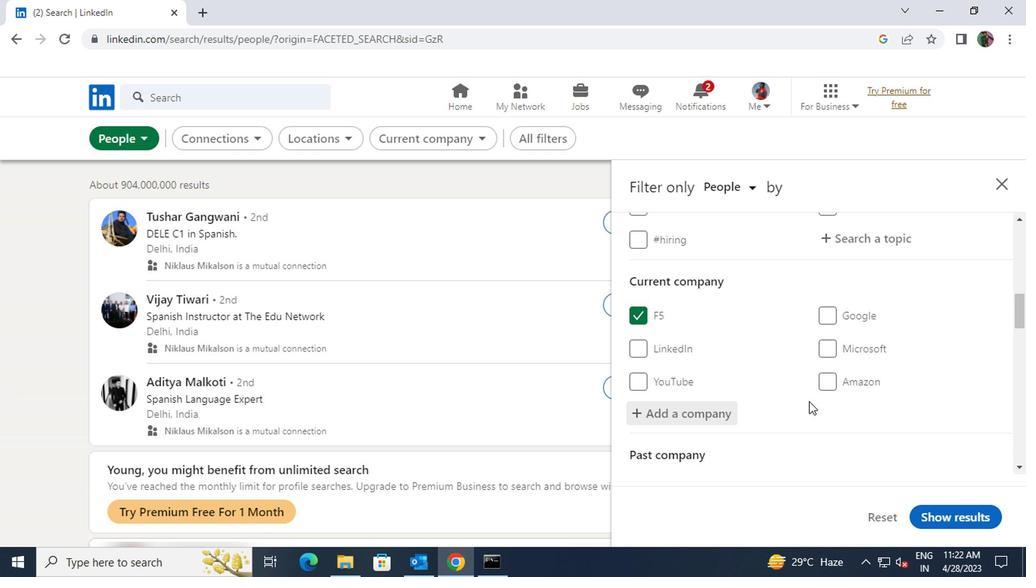 
Action: Mouse scrolled (805, 397) with delta (0, -1)
Screenshot: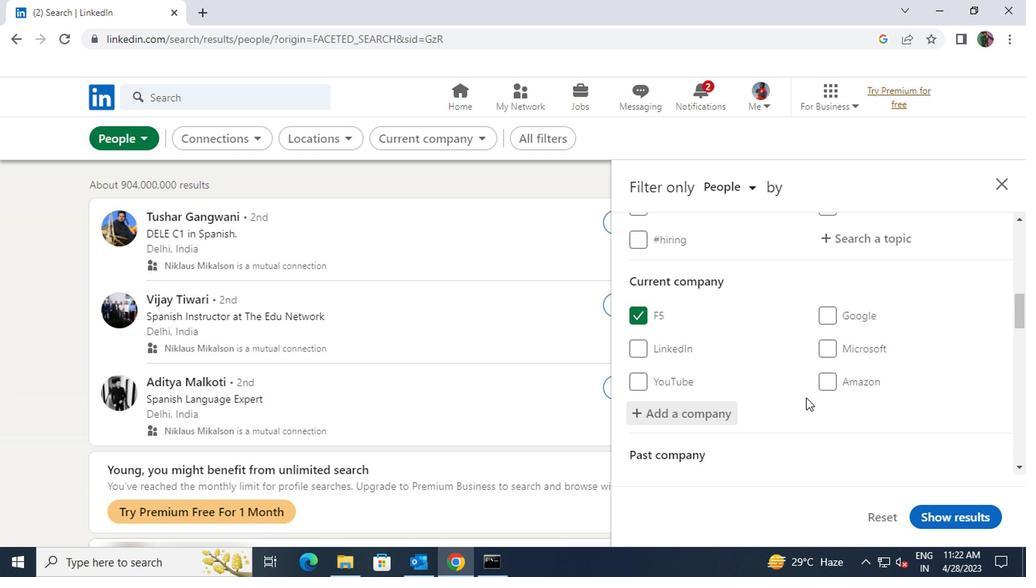 
Action: Mouse scrolled (805, 397) with delta (0, -1)
Screenshot: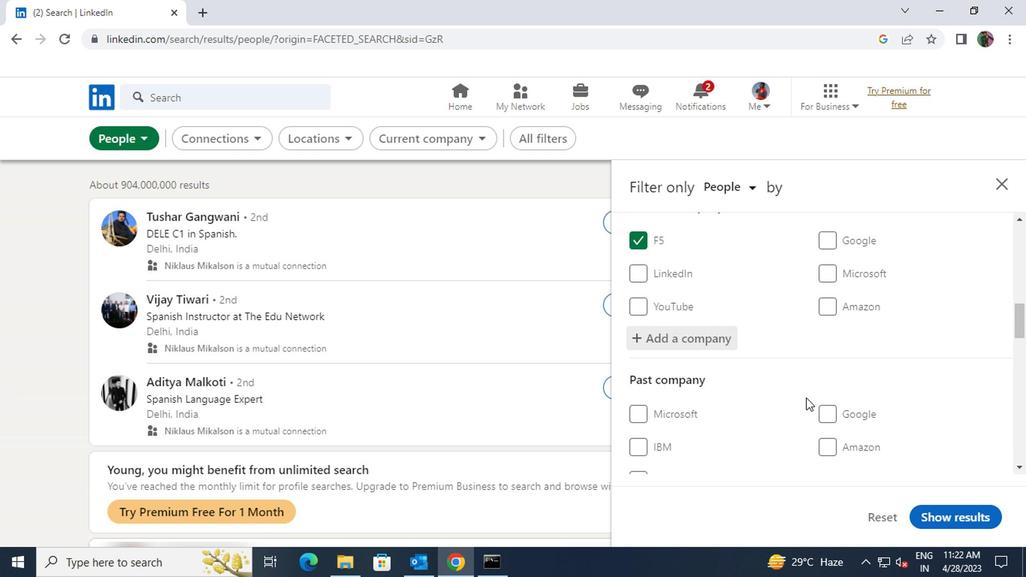 
Action: Mouse scrolled (805, 397) with delta (0, -1)
Screenshot: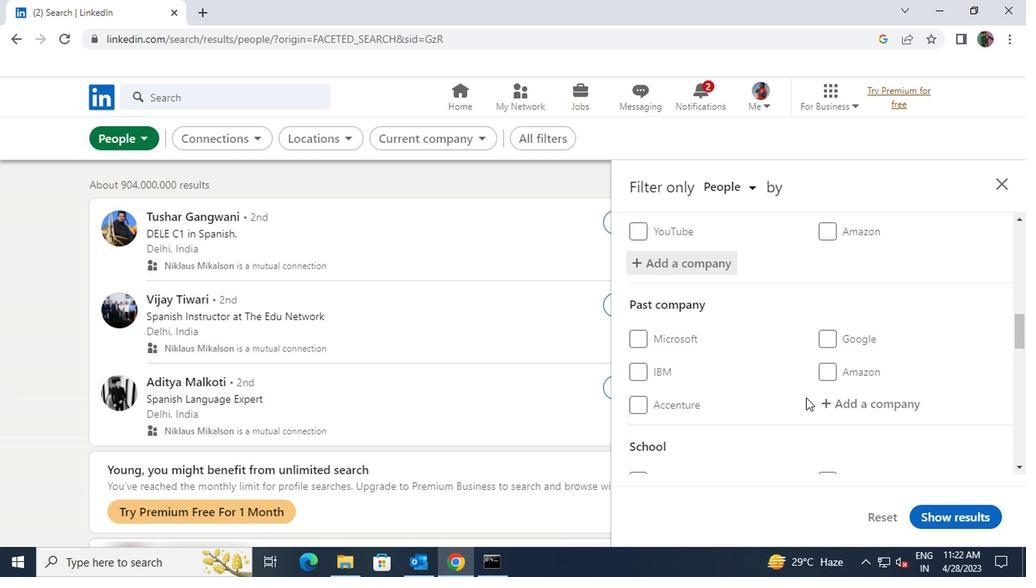
Action: Mouse scrolled (805, 397) with delta (0, -1)
Screenshot: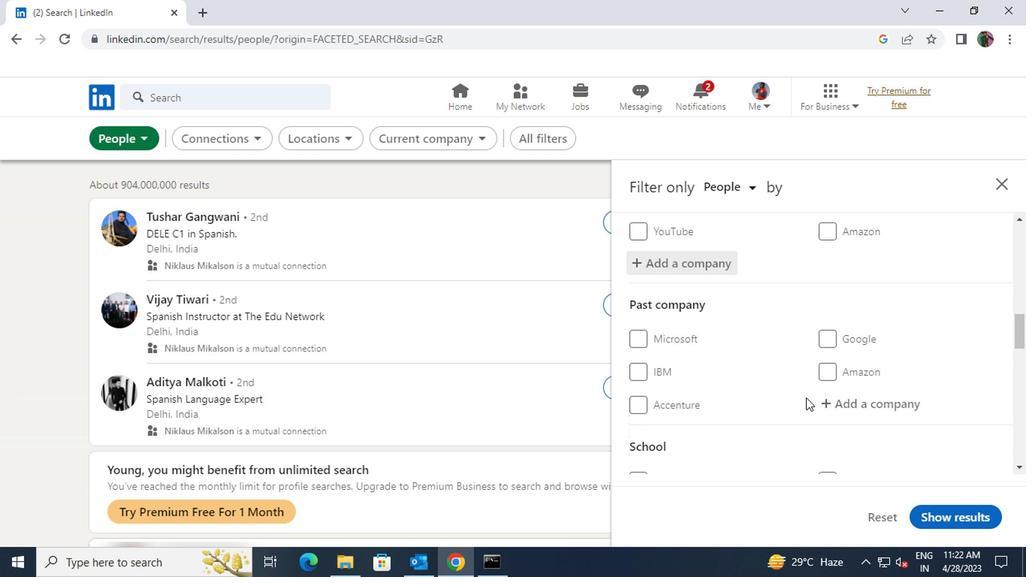 
Action: Mouse moved to (822, 406)
Screenshot: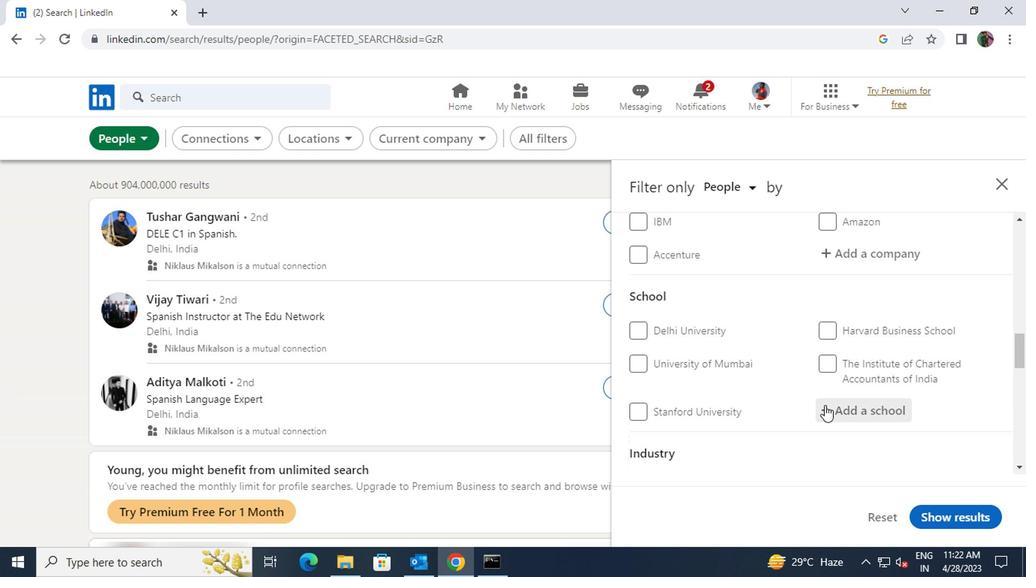 
Action: Mouse pressed left at (822, 406)
Screenshot: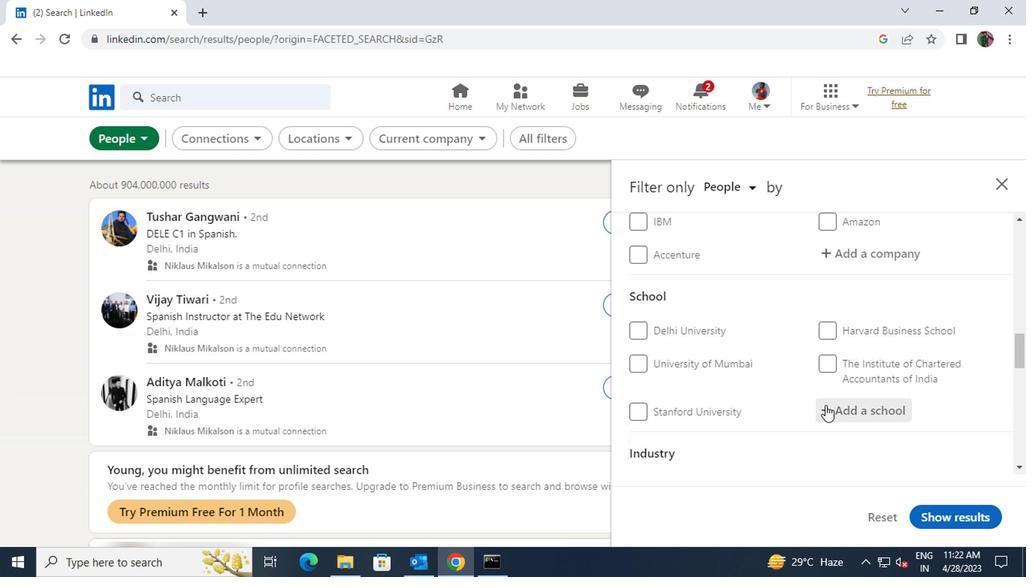 
Action: Key pressed <Key.shift><Key.shift><Key.shift><Key.shift><Key.shift><Key.shift><Key.shift><Key.shift><Key.shift><Key.shift>AMITY<Key.space><Key.shift>UNIVERSITY
Screenshot: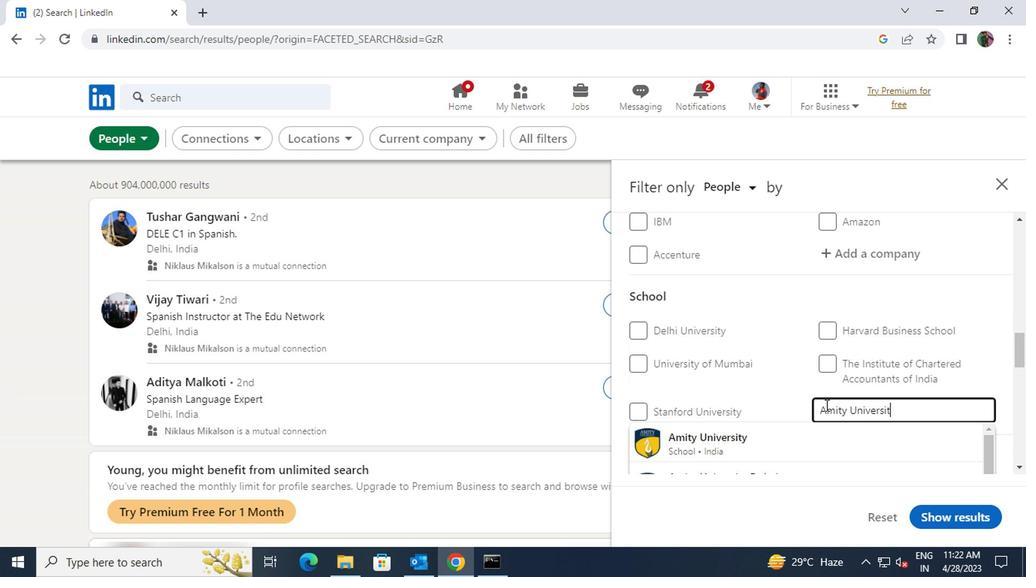 
Action: Mouse scrolled (822, 405) with delta (0, -1)
Screenshot: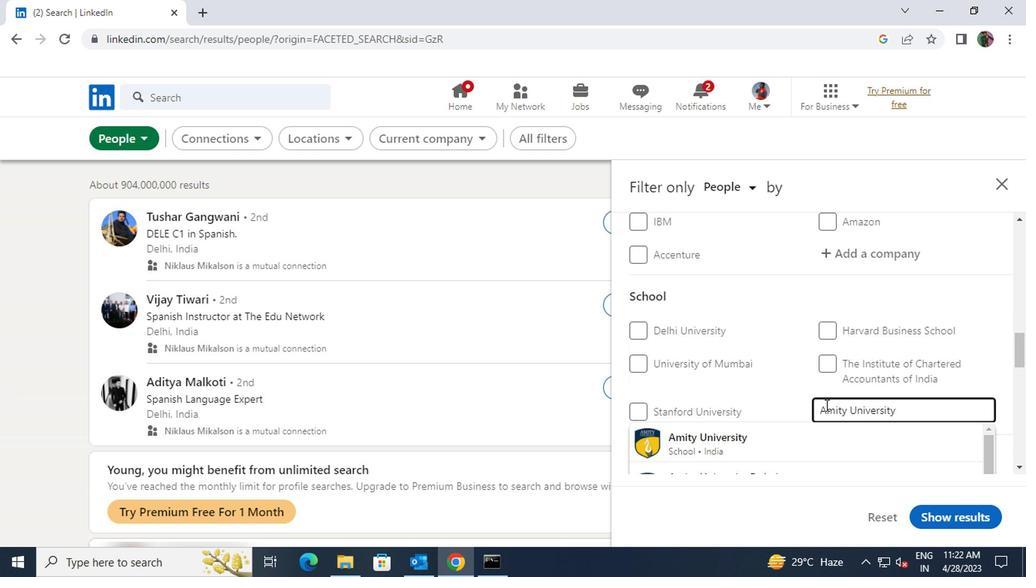 
Action: Key pressed <Key.space>GW
Screenshot: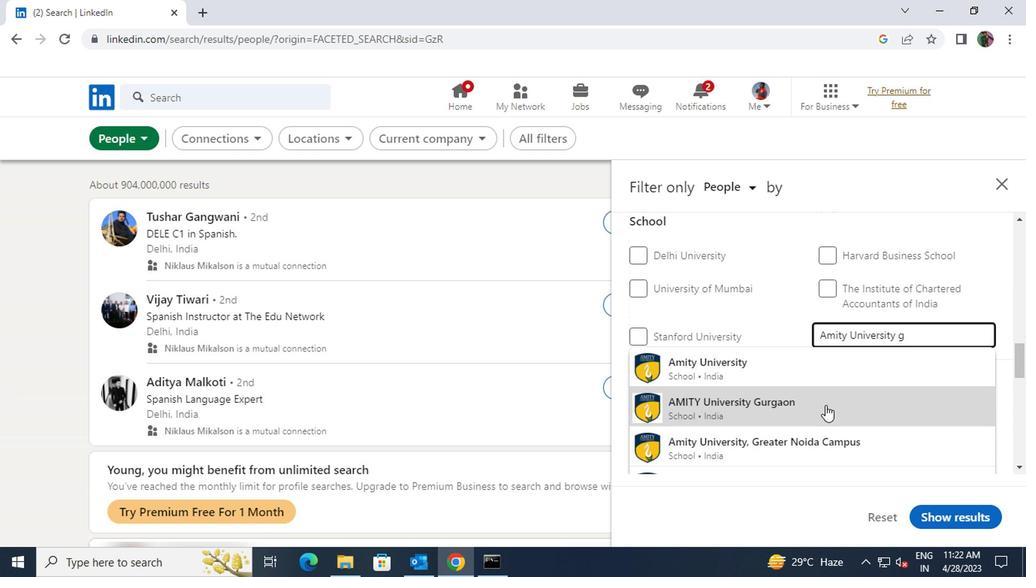 
Action: Mouse moved to (822, 370)
Screenshot: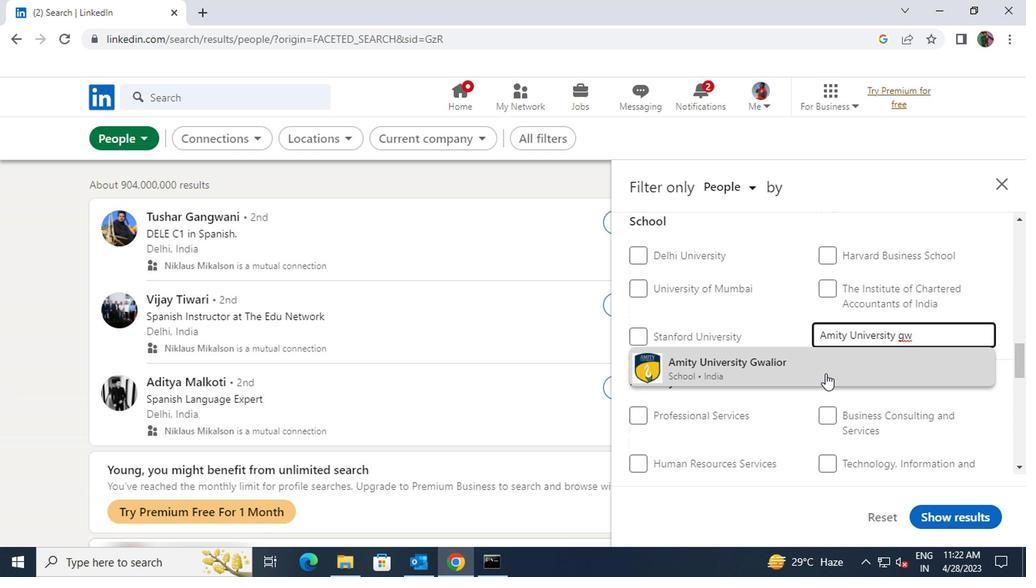 
Action: Mouse pressed left at (822, 370)
Screenshot: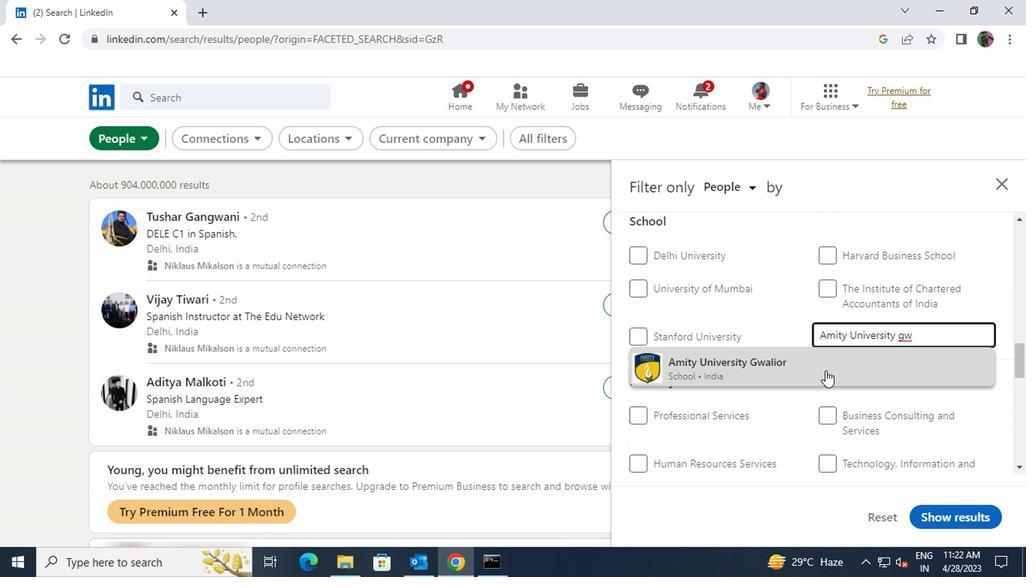 
Action: Mouse scrolled (822, 369) with delta (0, 0)
Screenshot: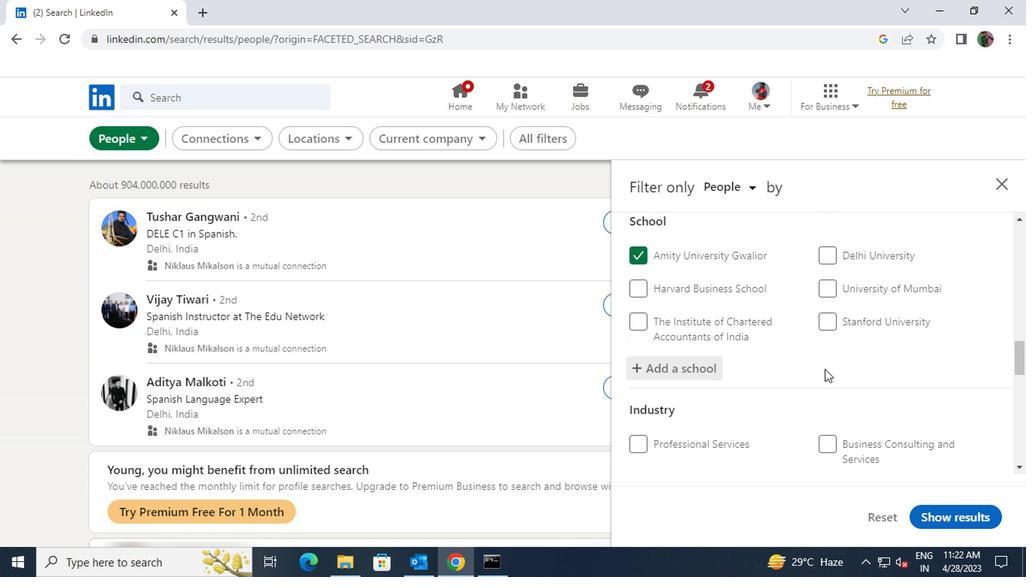 
Action: Mouse scrolled (822, 369) with delta (0, 0)
Screenshot: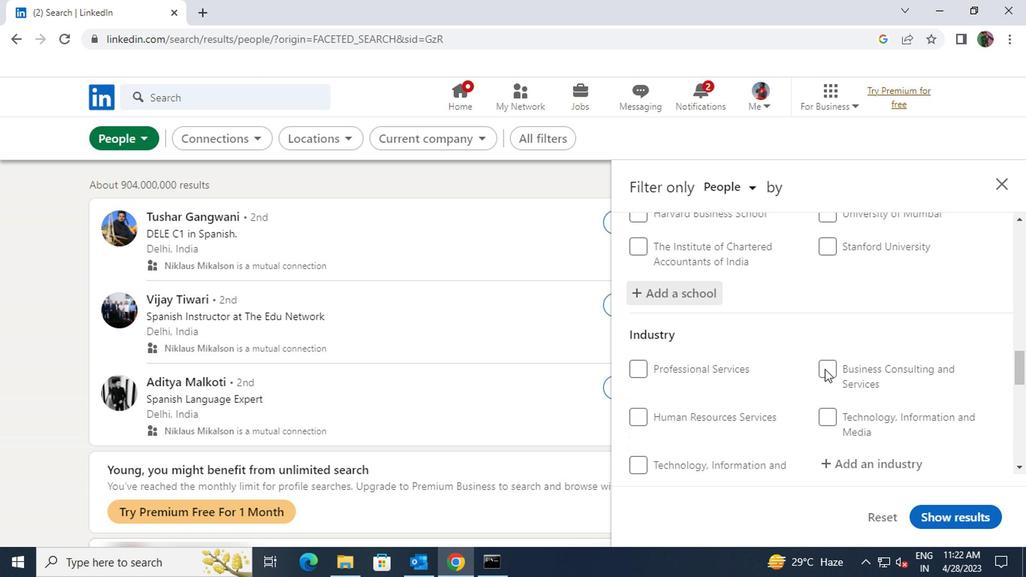 
Action: Mouse moved to (827, 388)
Screenshot: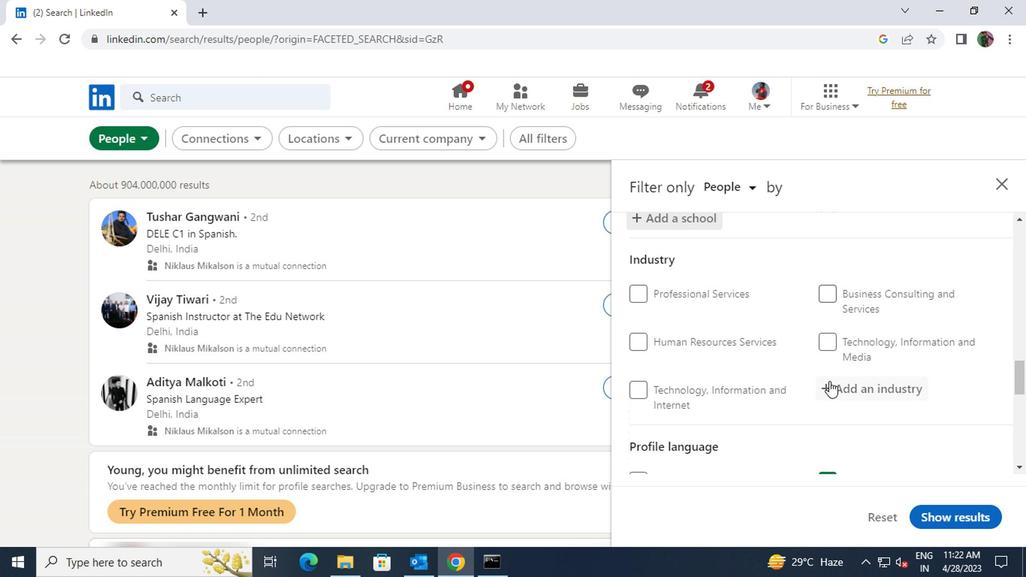 
Action: Mouse pressed left at (827, 388)
Screenshot: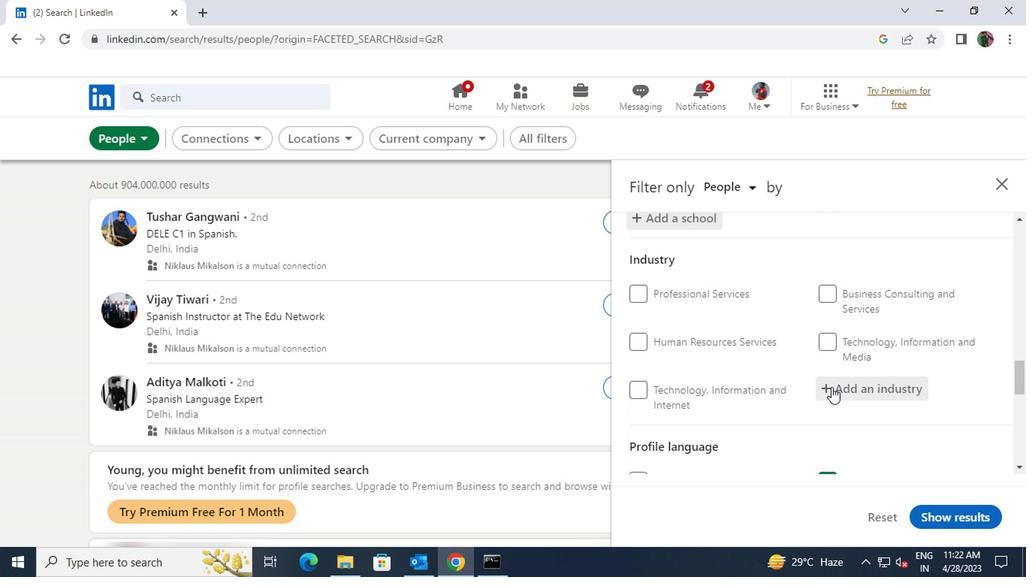
Action: Key pressed <Key.shift>ONLINE
Screenshot: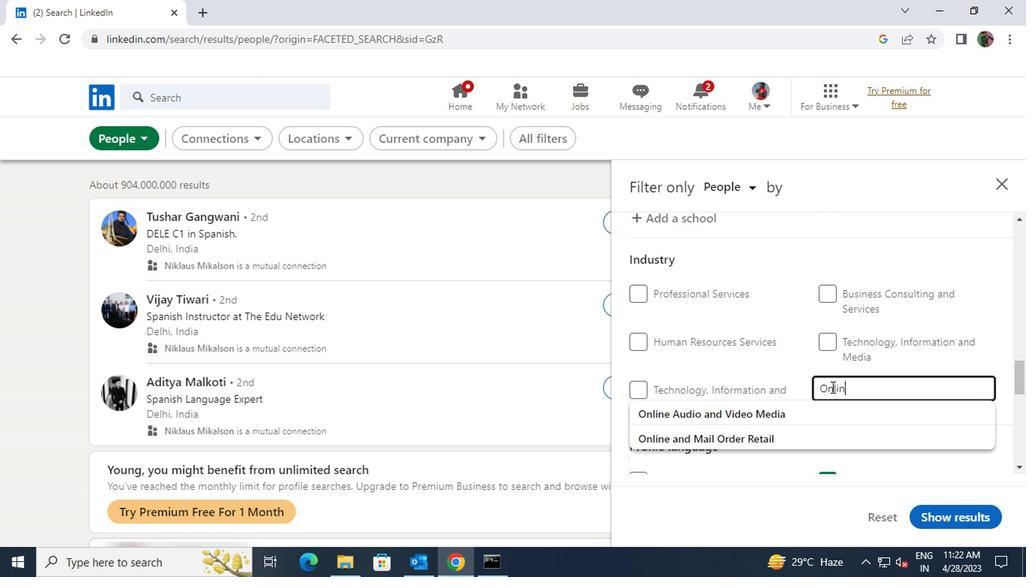 
Action: Mouse moved to (819, 430)
Screenshot: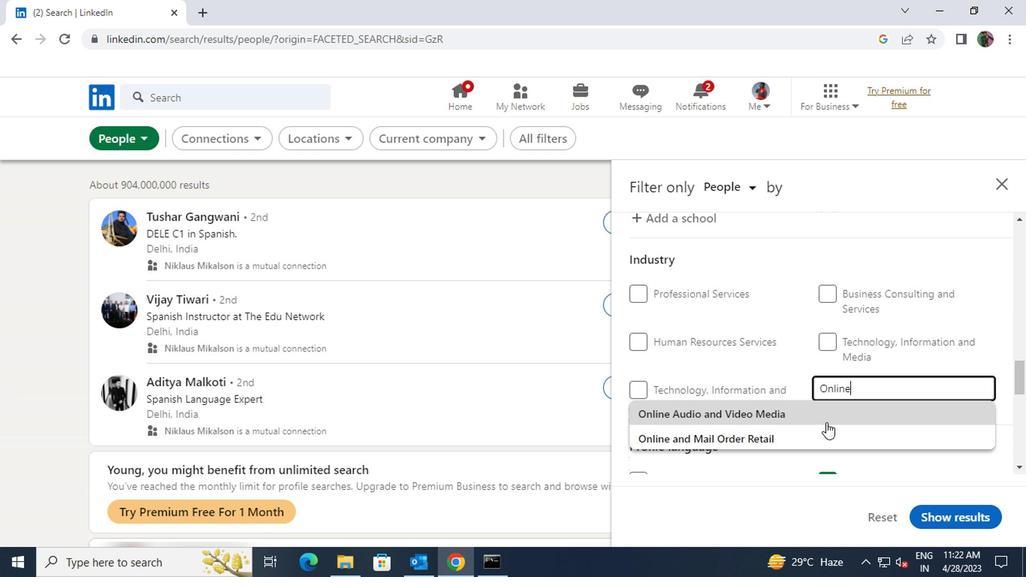 
Action: Mouse pressed left at (819, 430)
Screenshot: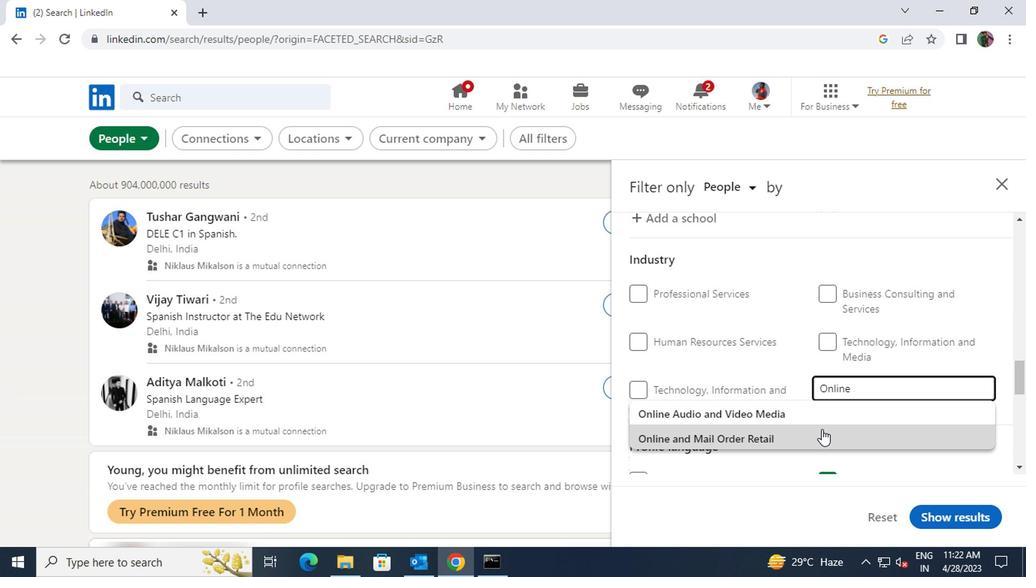 
Action: Mouse scrolled (819, 429) with delta (0, -1)
Screenshot: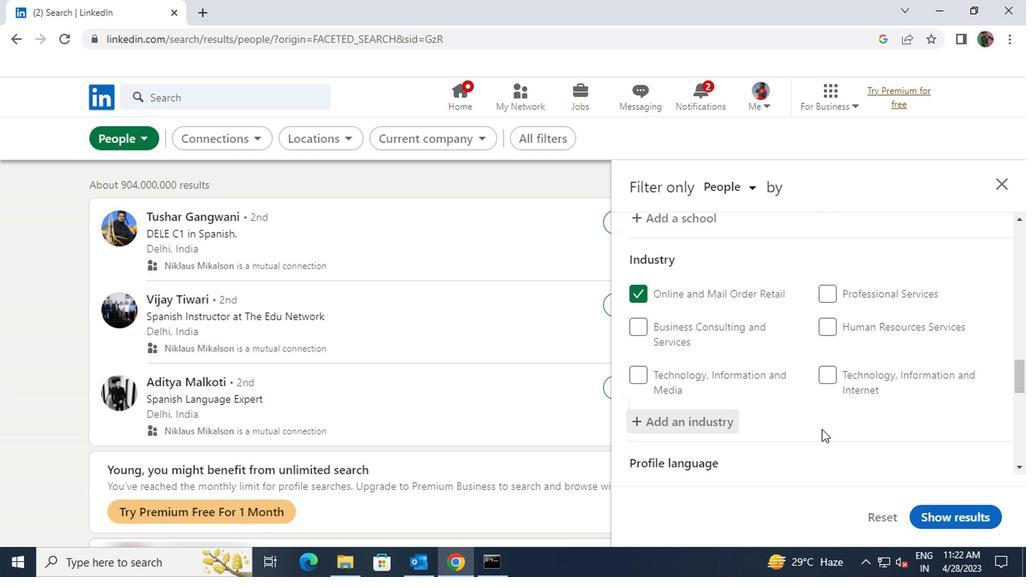 
Action: Mouse scrolled (819, 429) with delta (0, -1)
Screenshot: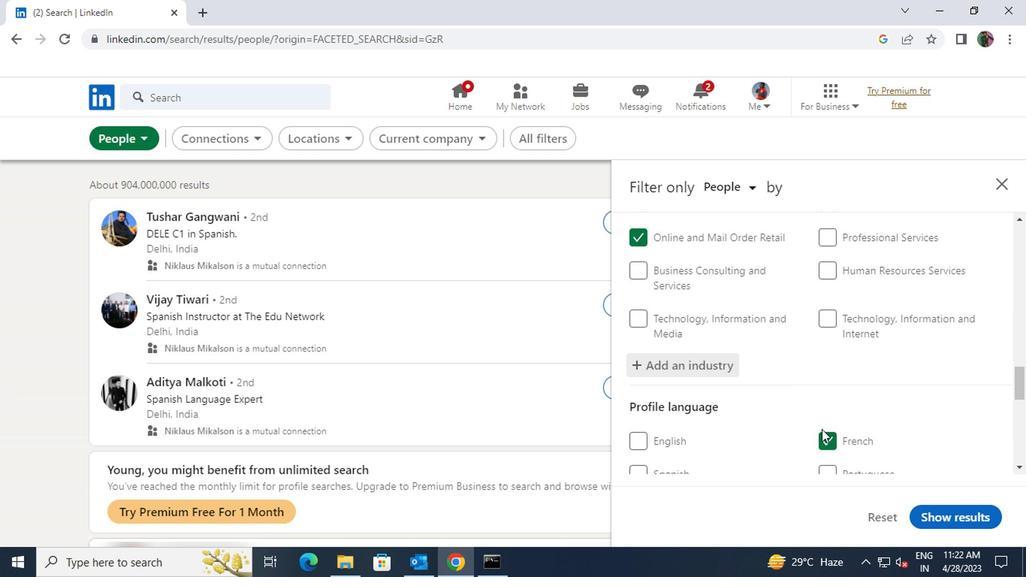 
Action: Mouse scrolled (819, 429) with delta (0, -1)
Screenshot: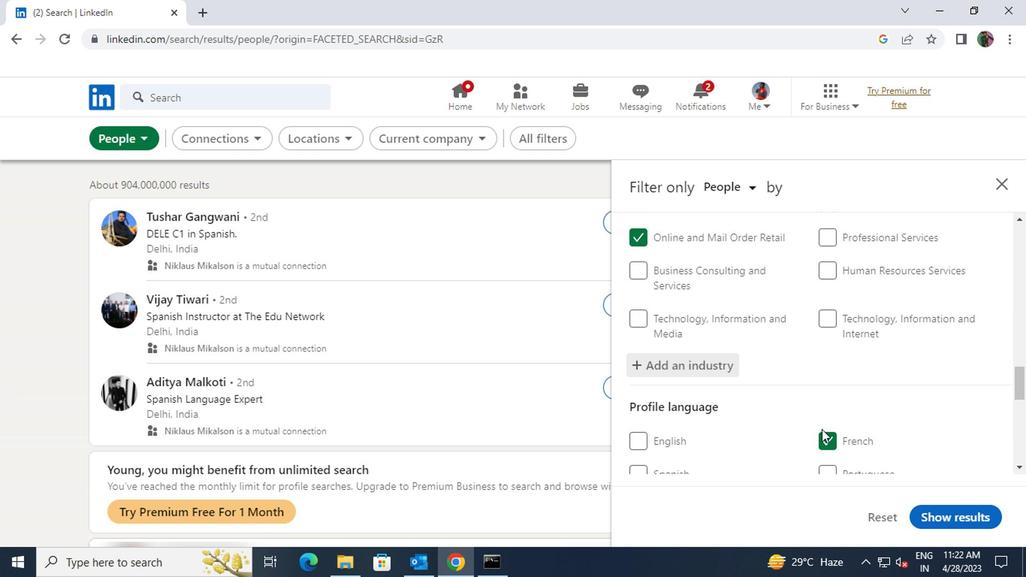 
Action: Mouse moved to (816, 421)
Screenshot: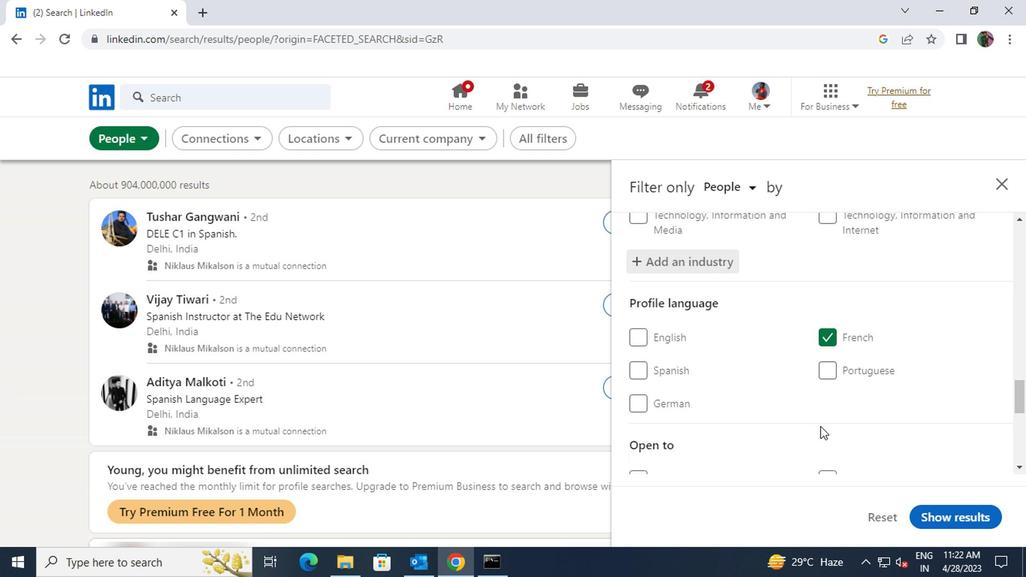 
Action: Mouse scrolled (816, 421) with delta (0, 0)
Screenshot: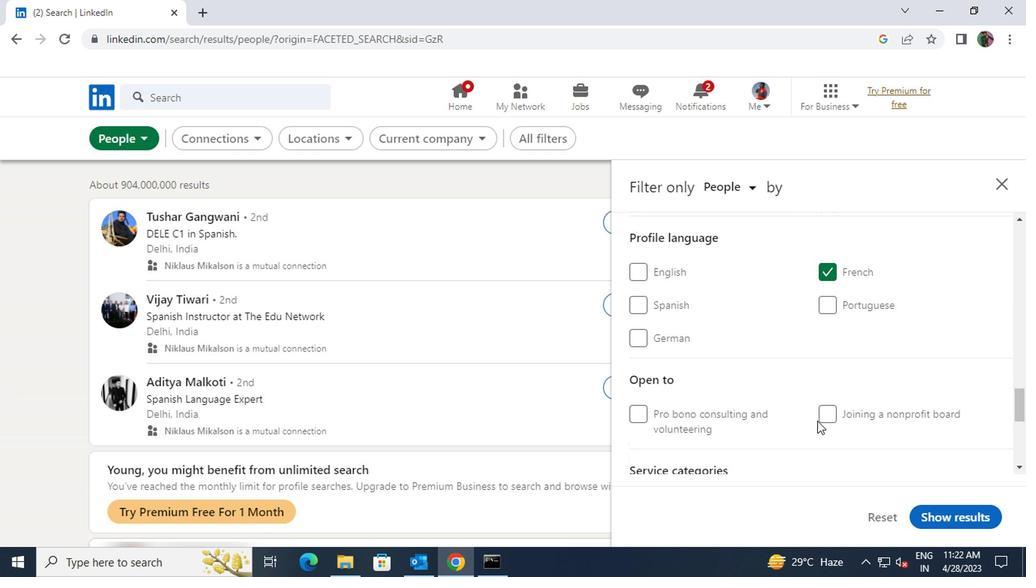 
Action: Mouse scrolled (816, 421) with delta (0, 0)
Screenshot: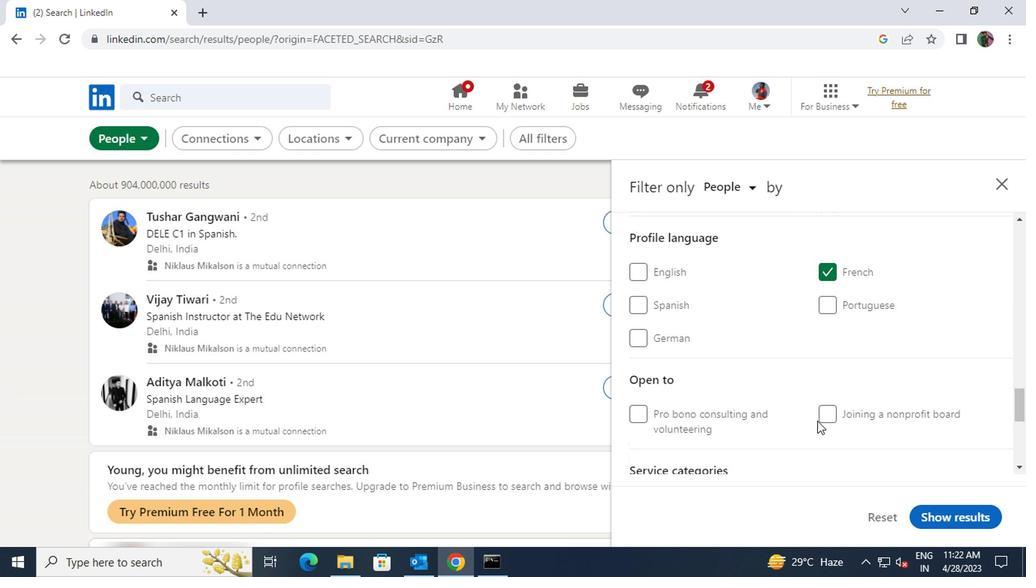 
Action: Mouse moved to (828, 415)
Screenshot: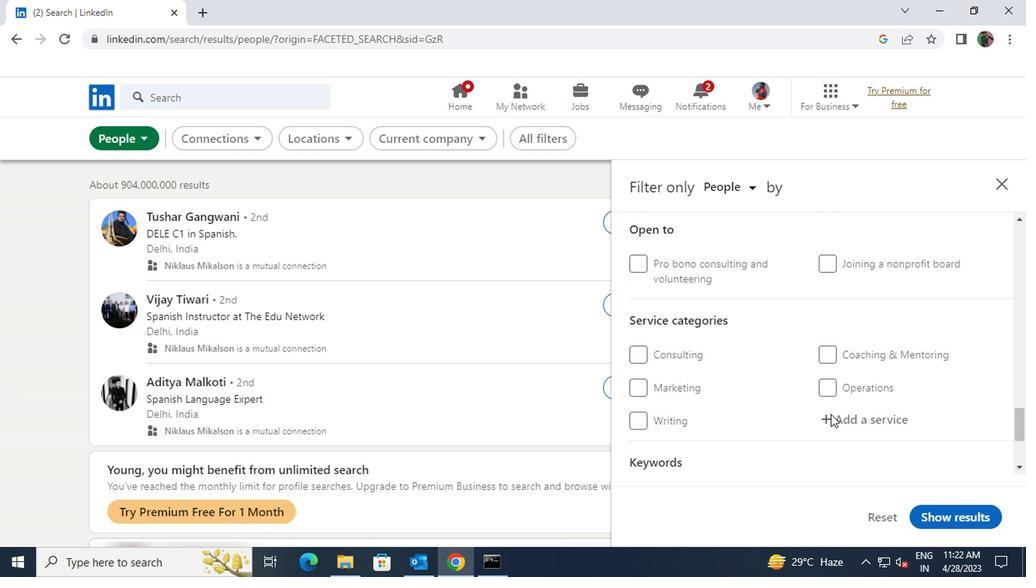 
Action: Mouse pressed left at (828, 415)
Screenshot: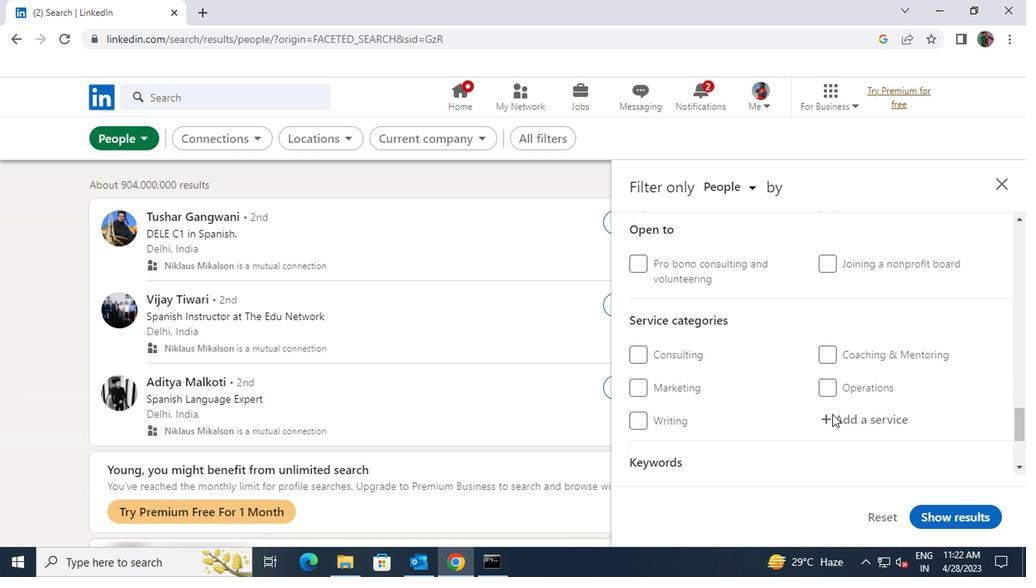 
Action: Mouse moved to (829, 419)
Screenshot: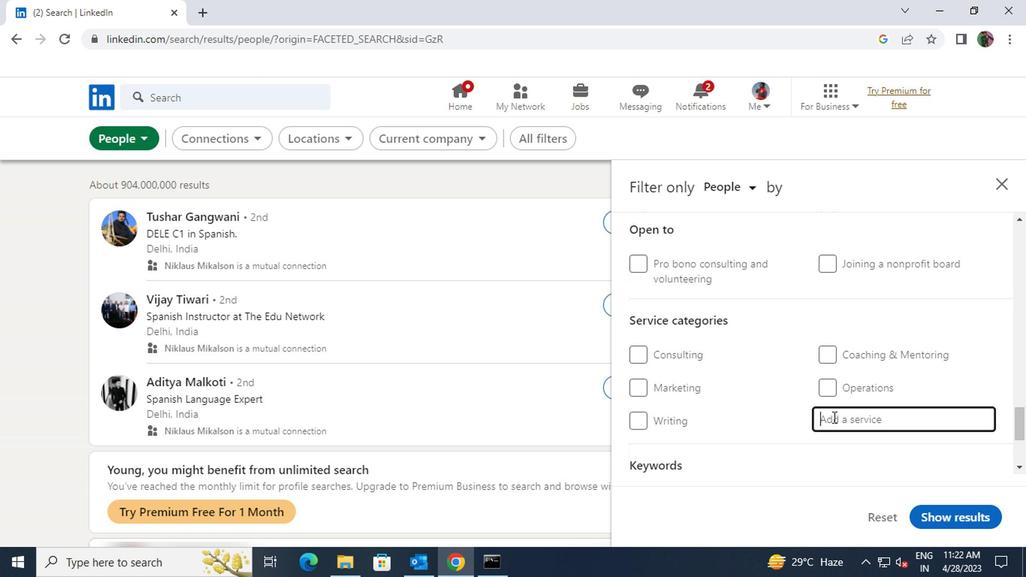 
Action: Key pressed <Key.shift>LOGO<Key.space>
Screenshot: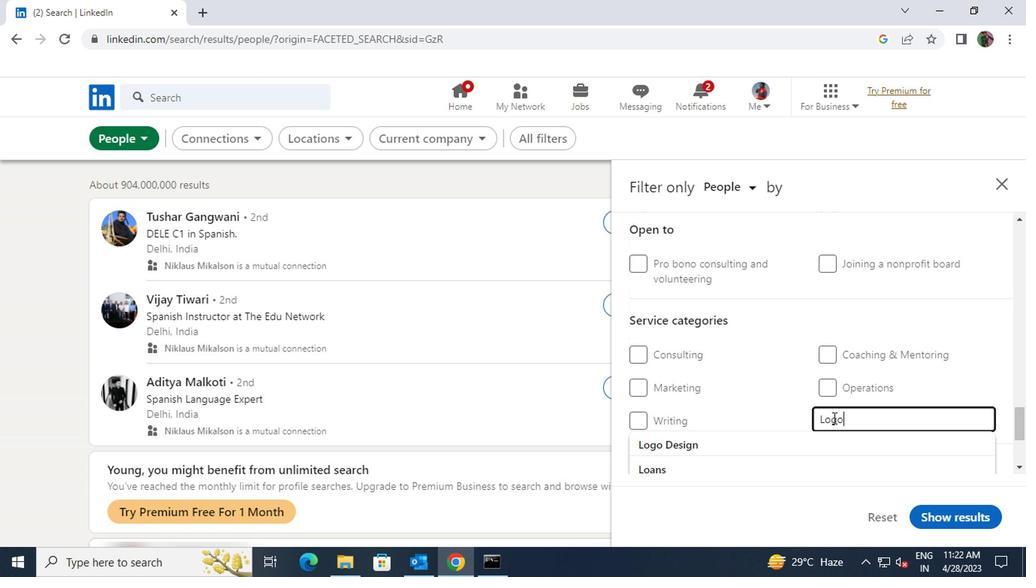 
Action: Mouse moved to (820, 443)
Screenshot: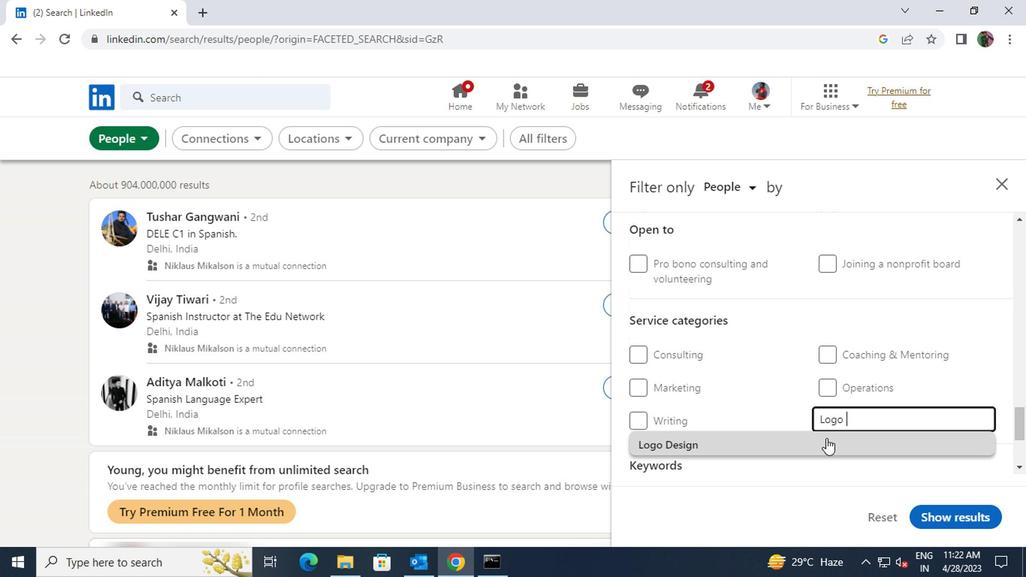 
Action: Mouse pressed left at (820, 443)
Screenshot: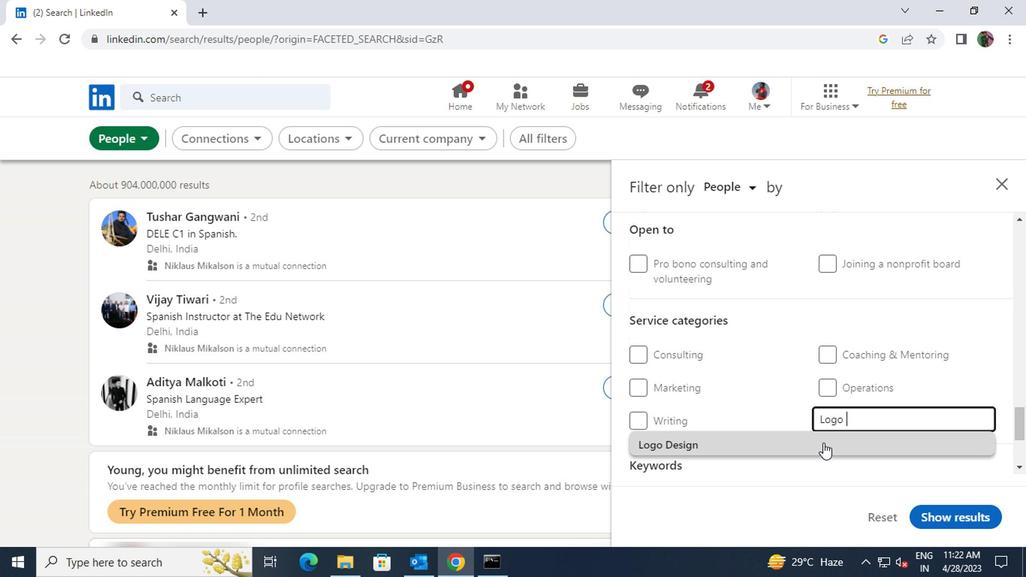 
Action: Mouse scrolled (820, 443) with delta (0, 0)
Screenshot: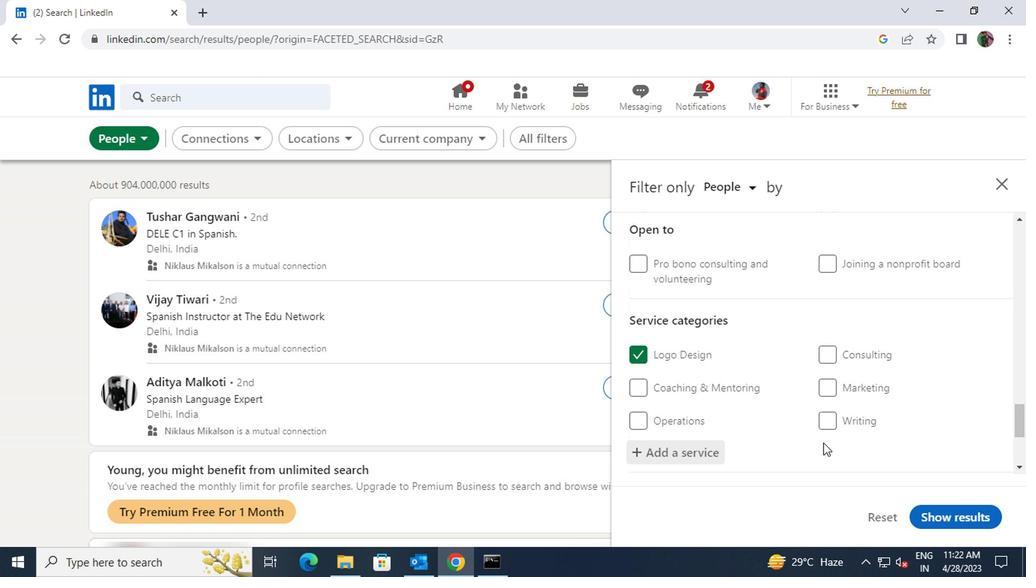 
Action: Mouse scrolled (820, 443) with delta (0, 0)
Screenshot: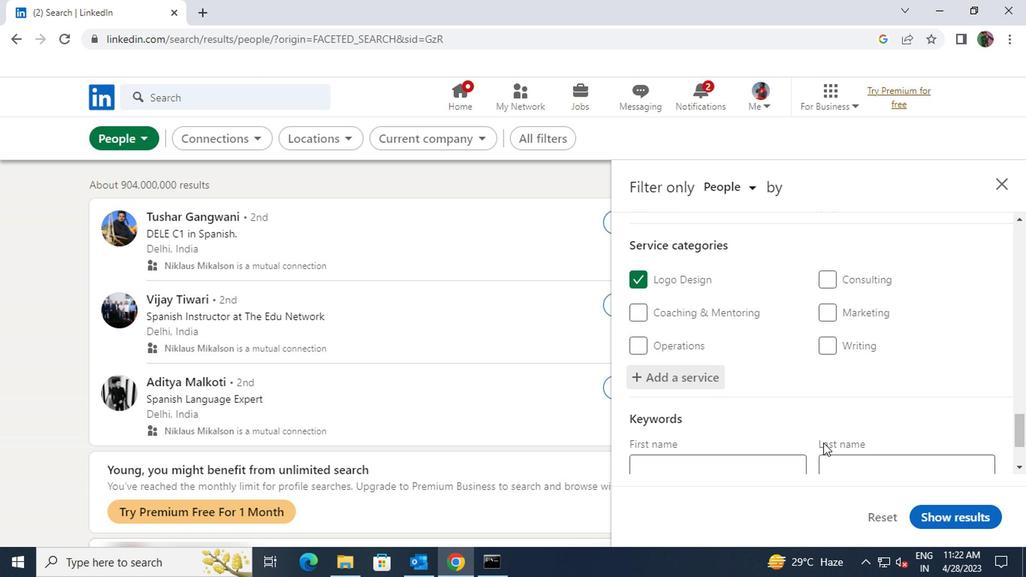 
Action: Mouse moved to (793, 443)
Screenshot: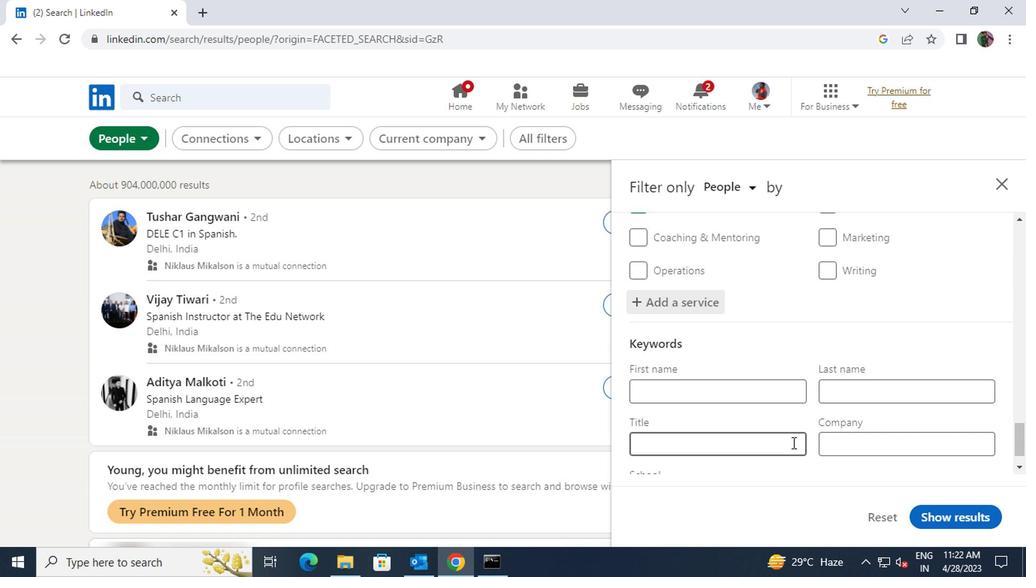 
Action: Mouse pressed left at (793, 443)
Screenshot: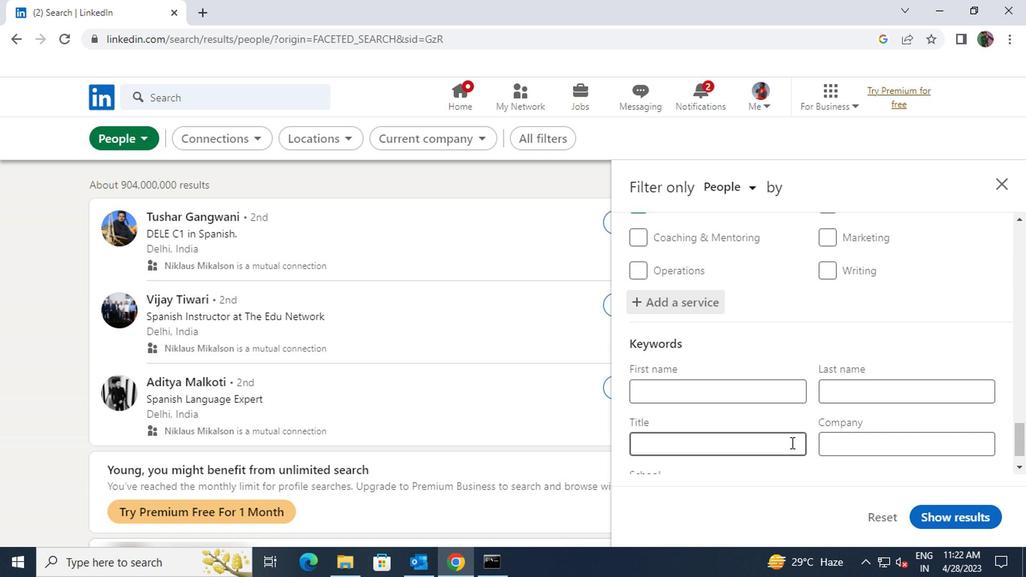 
Action: Key pressed <Key.shift><Key.shift>CHIEF<Key.space><Key.shift><Key.shift><Key.shift><Key.shift><Key.shift><Key.shift>PEOPLE<Key.space><Key.shift>OFFICER
Screenshot: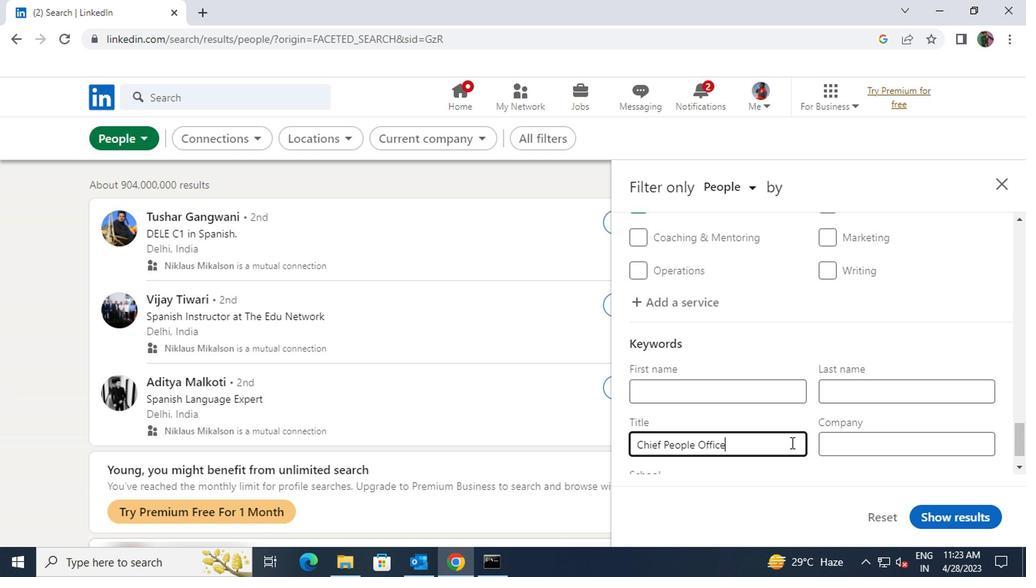 
Action: Mouse moved to (905, 513)
Screenshot: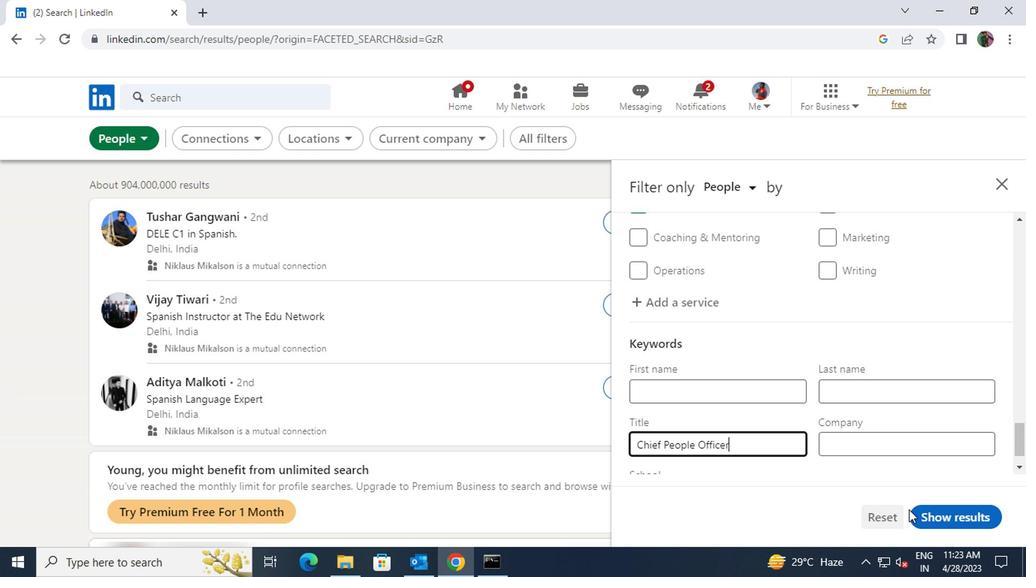 
Action: Mouse pressed left at (905, 513)
Screenshot: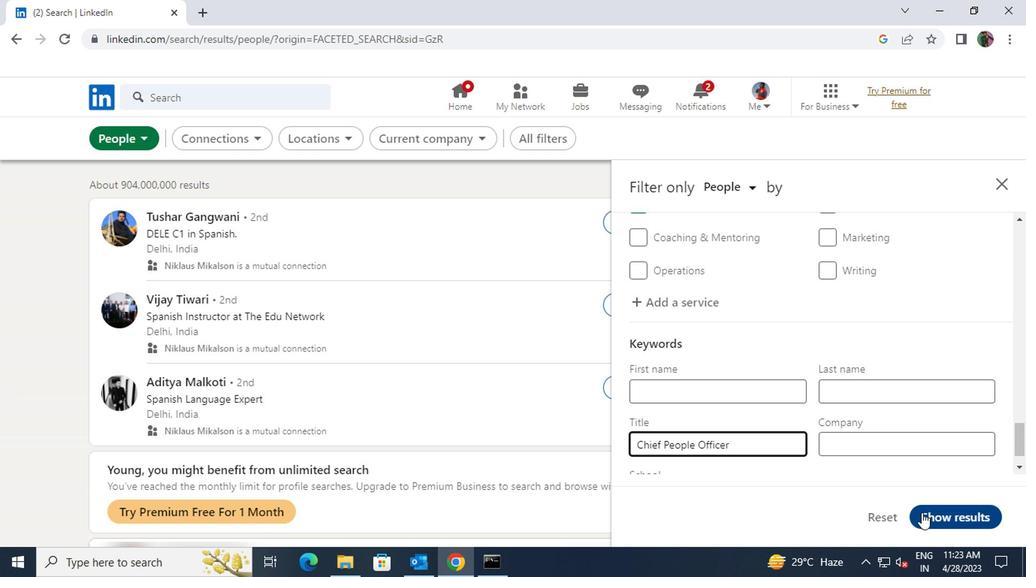 
